 Task: Plan a trip to As Salimiyah, Kuwait from 1st December, 2023 to 5th December, 2023 for 3 adults, 1 child. Place can be entire place with 2 bedrooms having 3 beds and 2 bathrooms.
Action: Mouse moved to (479, 85)
Screenshot: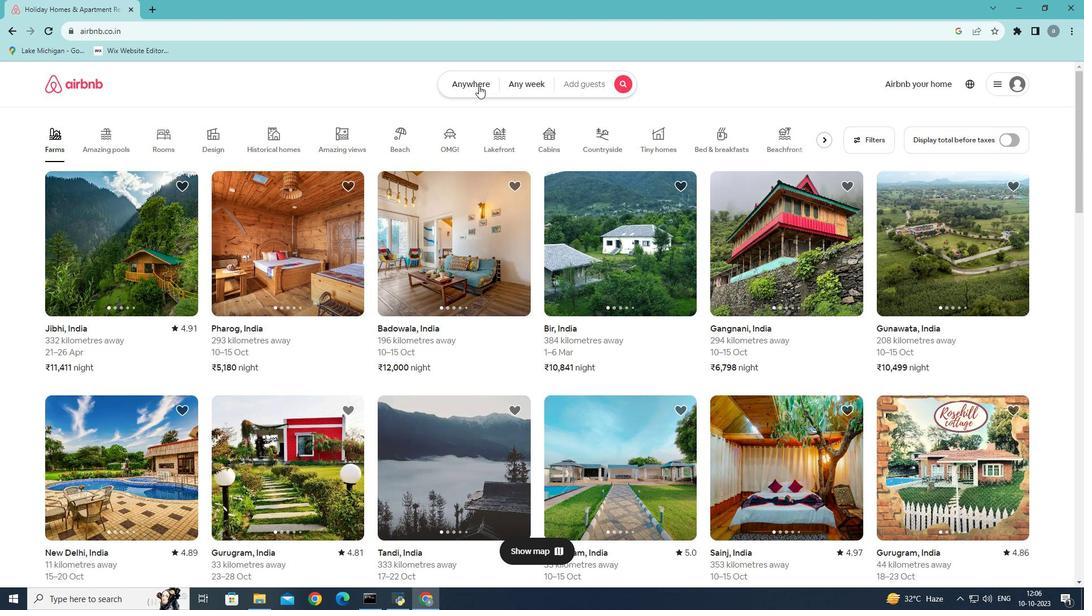 
Action: Mouse pressed left at (479, 85)
Screenshot: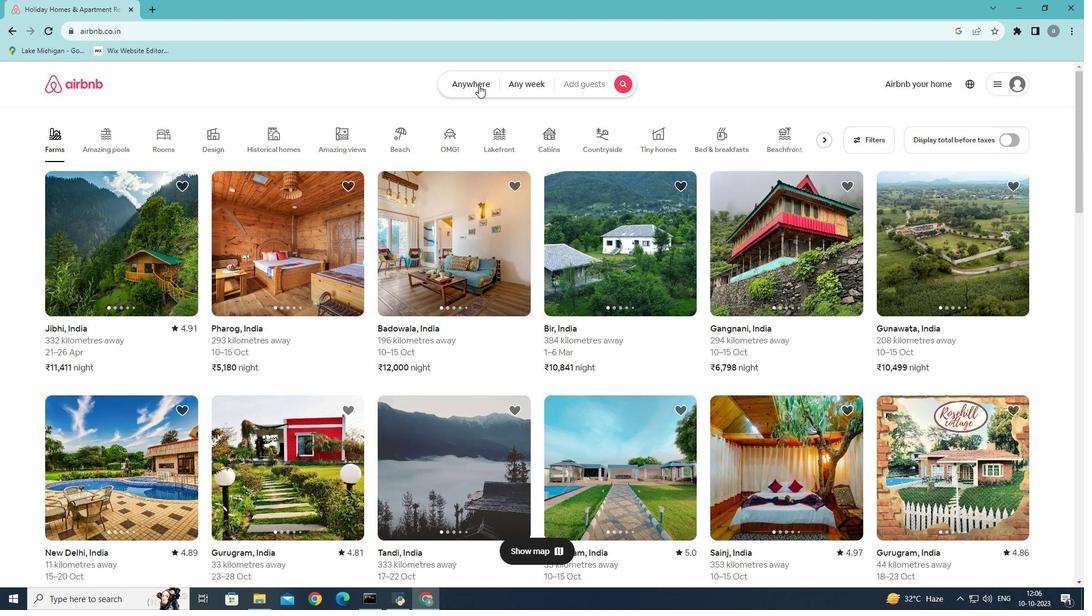 
Action: Mouse moved to (477, 85)
Screenshot: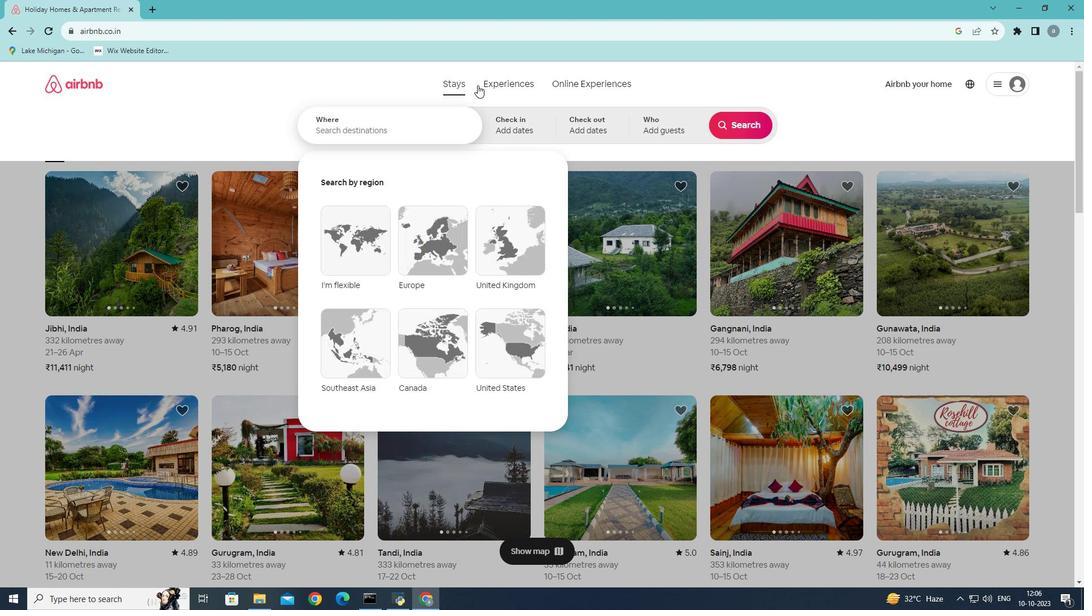 
Action: Key pressed <Key.shift>Salimi
Screenshot: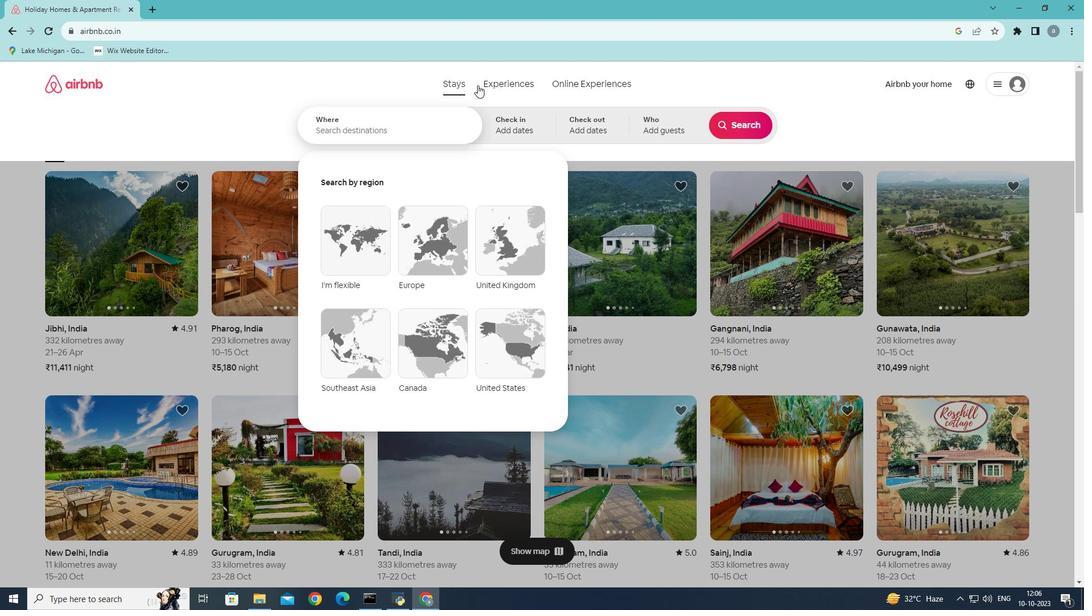 
Action: Mouse moved to (332, 118)
Screenshot: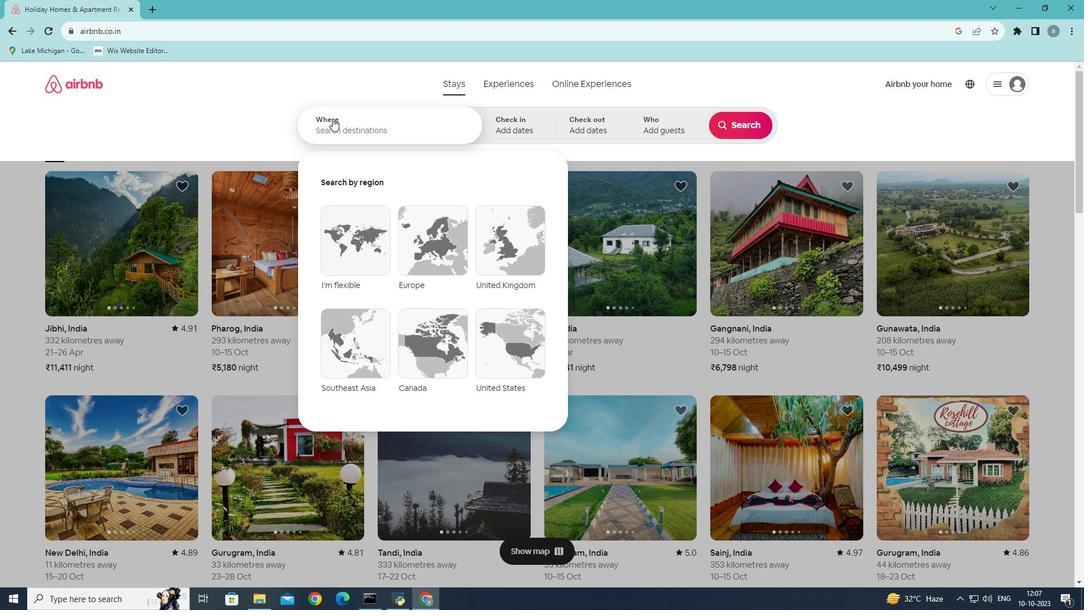 
Action: Mouse pressed left at (332, 118)
Screenshot: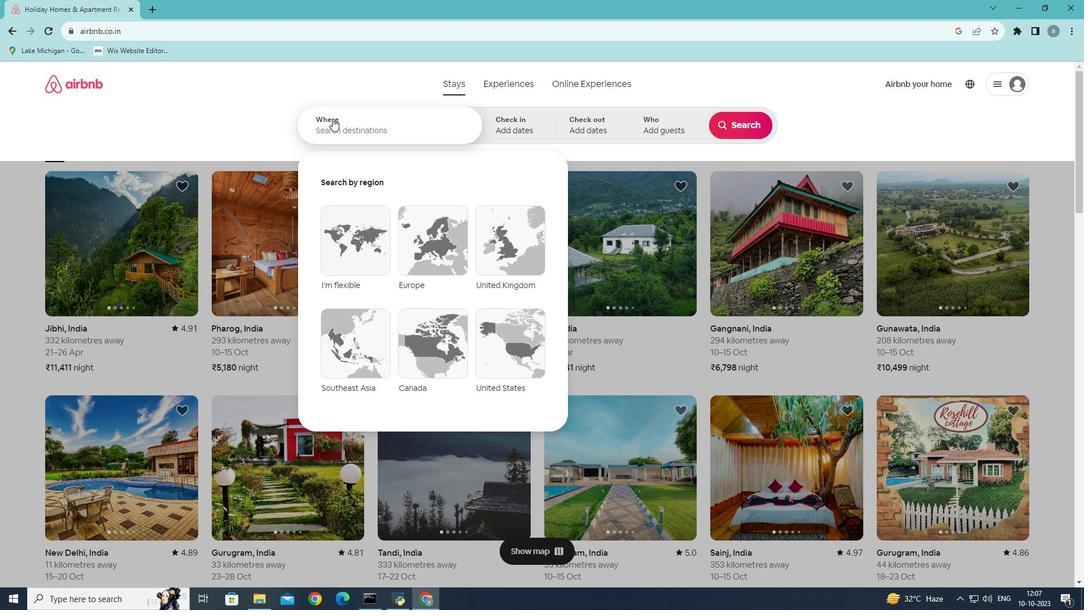 
Action: Mouse moved to (333, 123)
Screenshot: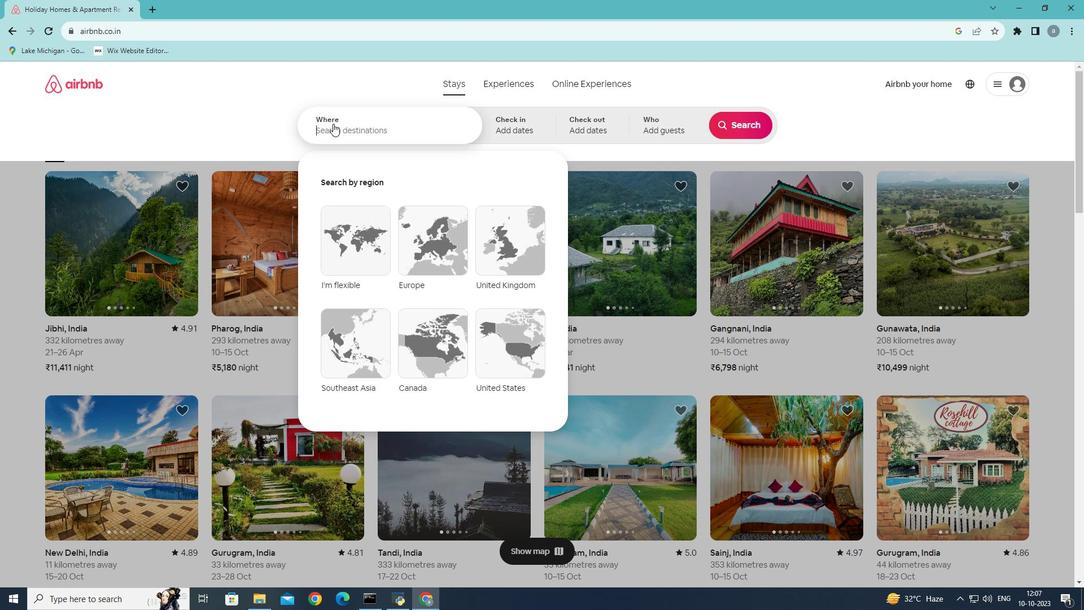 
Action: Key pressed <Key.shift>Salim<Key.space>mi
Screenshot: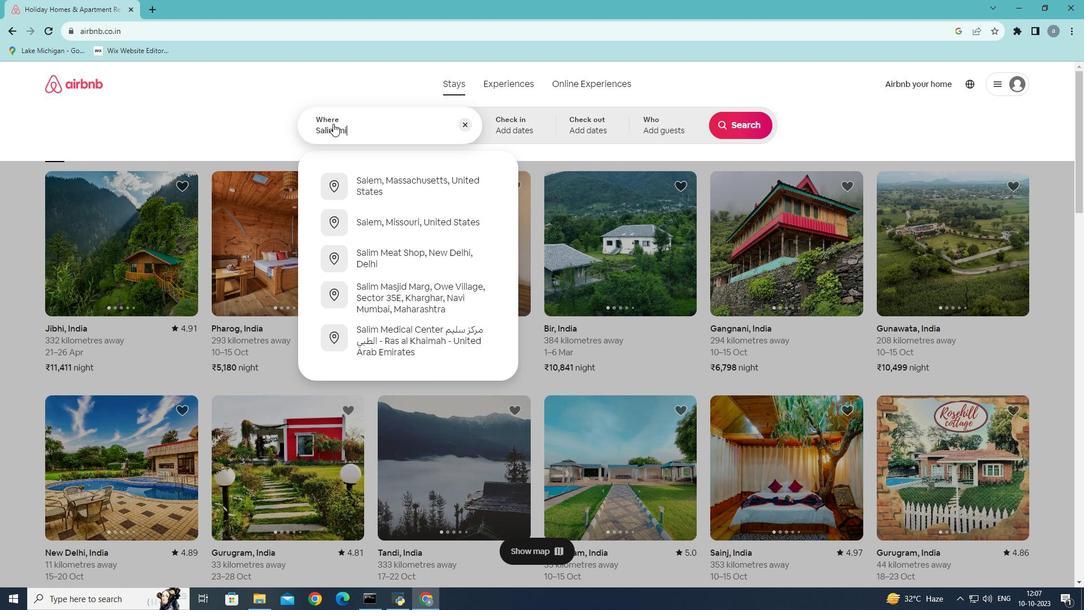 
Action: Mouse moved to (346, 128)
Screenshot: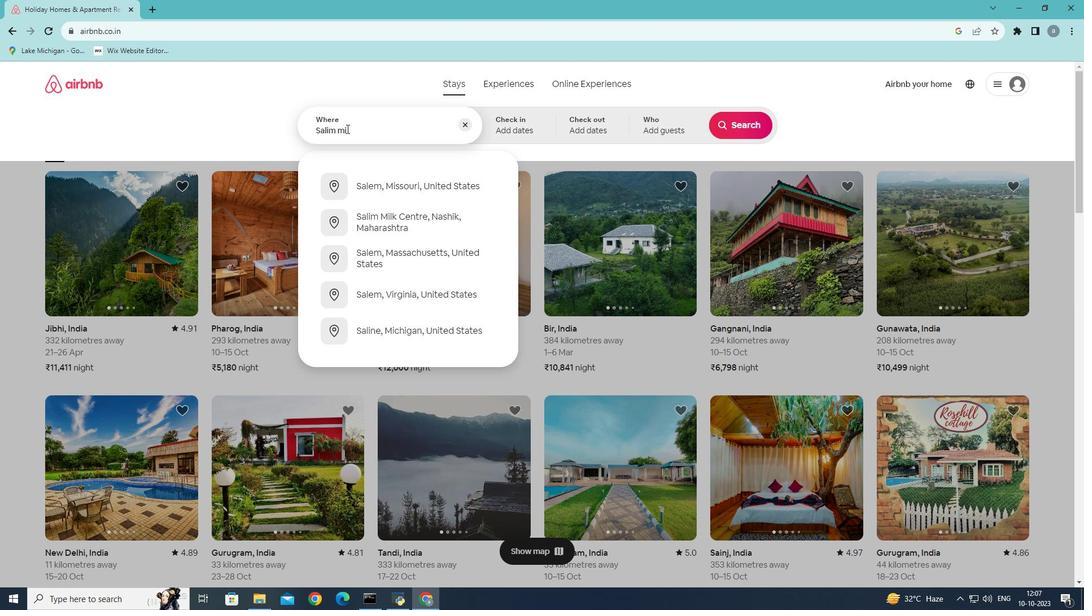 
Action: Key pressed <Key.backspace>
Screenshot: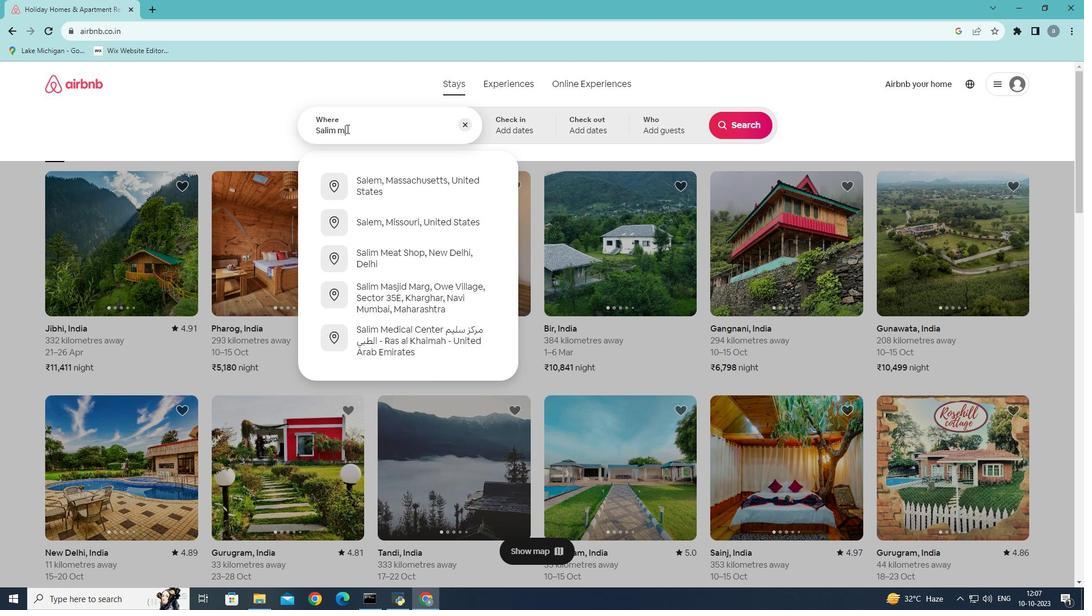 
Action: Mouse moved to (345, 129)
Screenshot: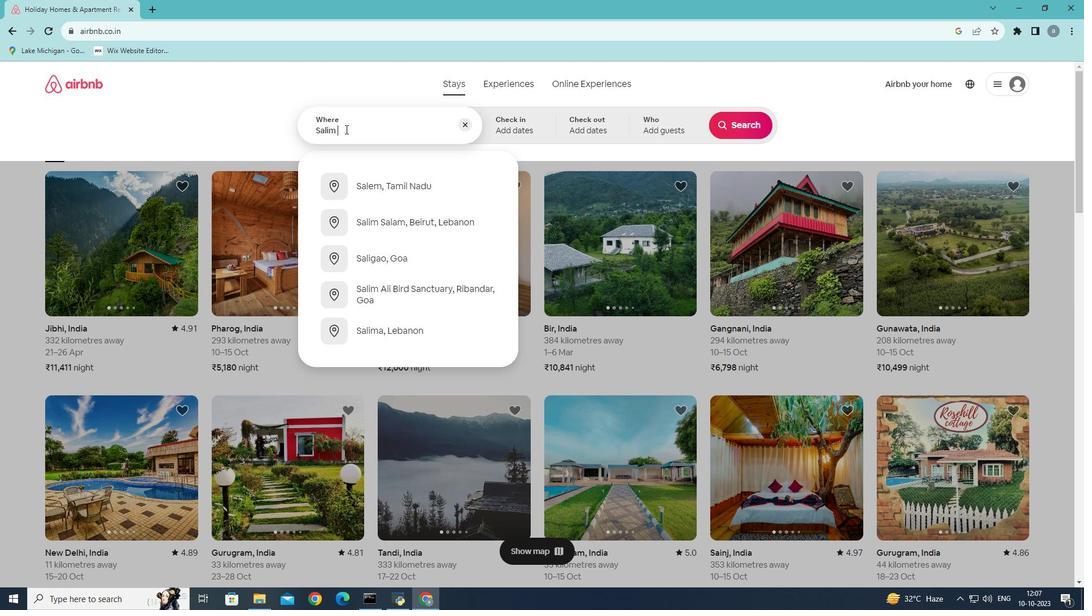 
Action: Key pressed <Key.backspace><Key.backspace>
Screenshot: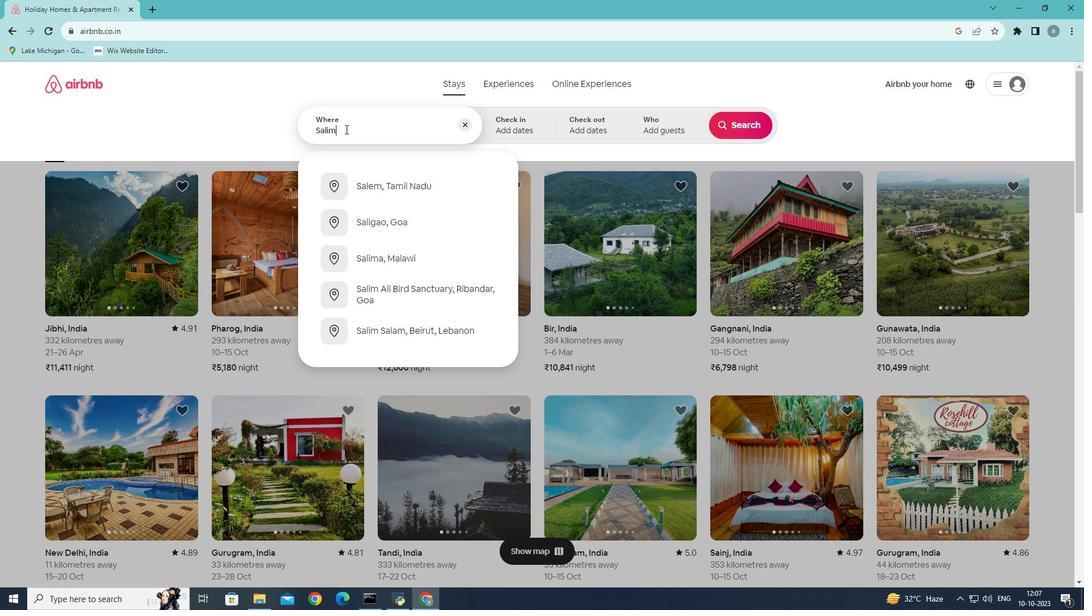 
Action: Mouse moved to (338, 131)
Screenshot: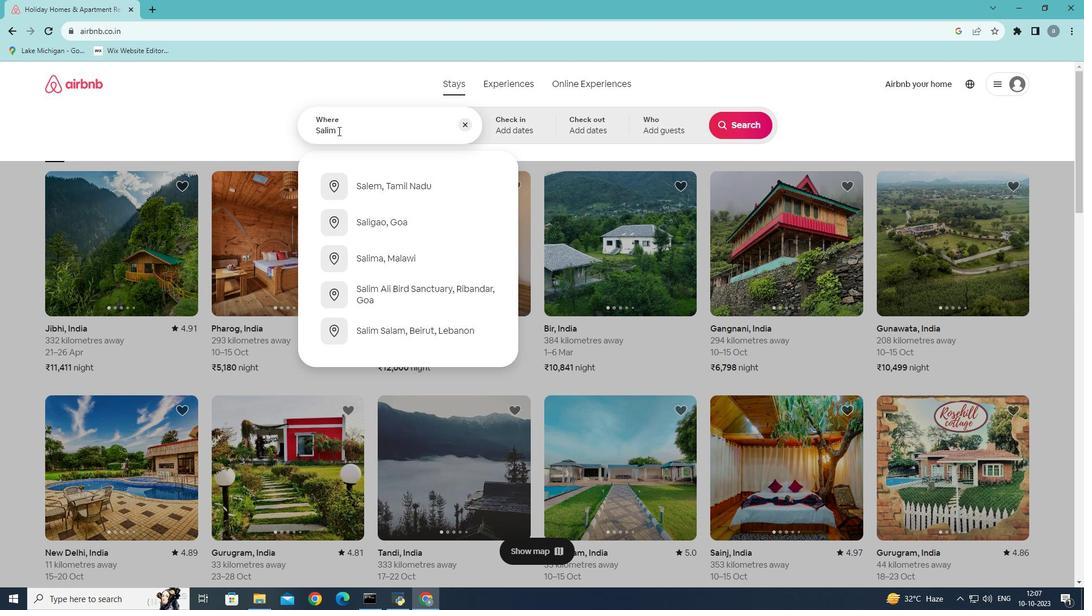 
Action: Key pressed i
Screenshot: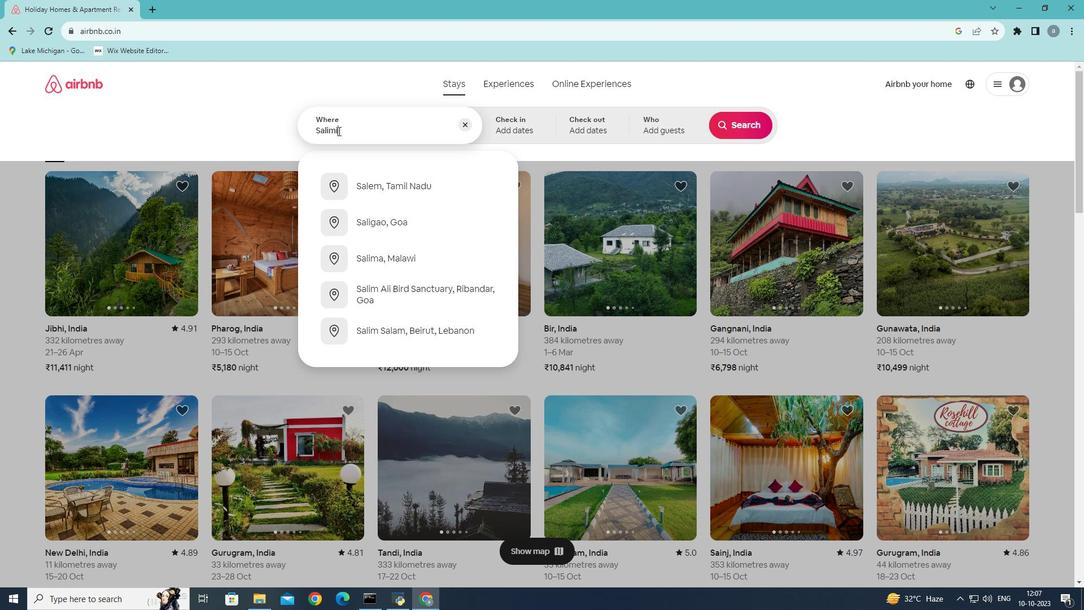 
Action: Mouse moved to (337, 127)
Screenshot: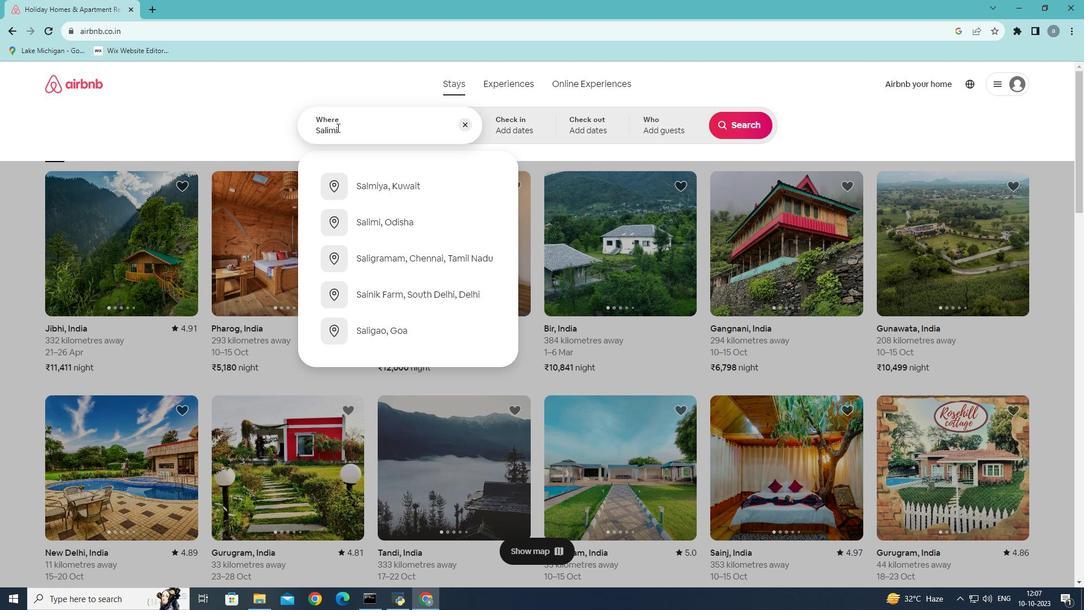 
Action: Key pressed y
Screenshot: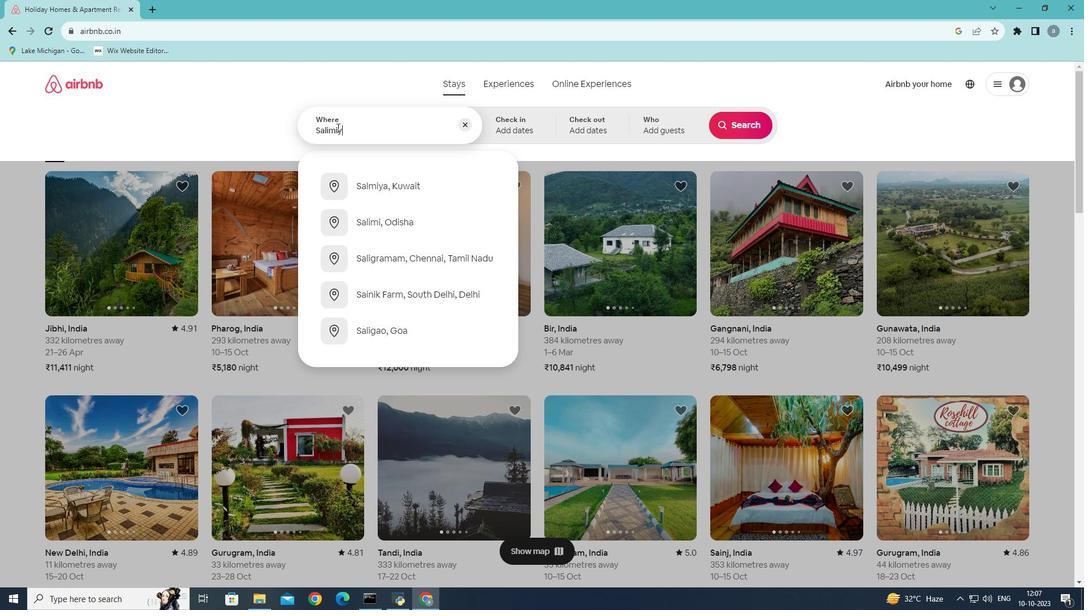 
Action: Mouse moved to (336, 119)
Screenshot: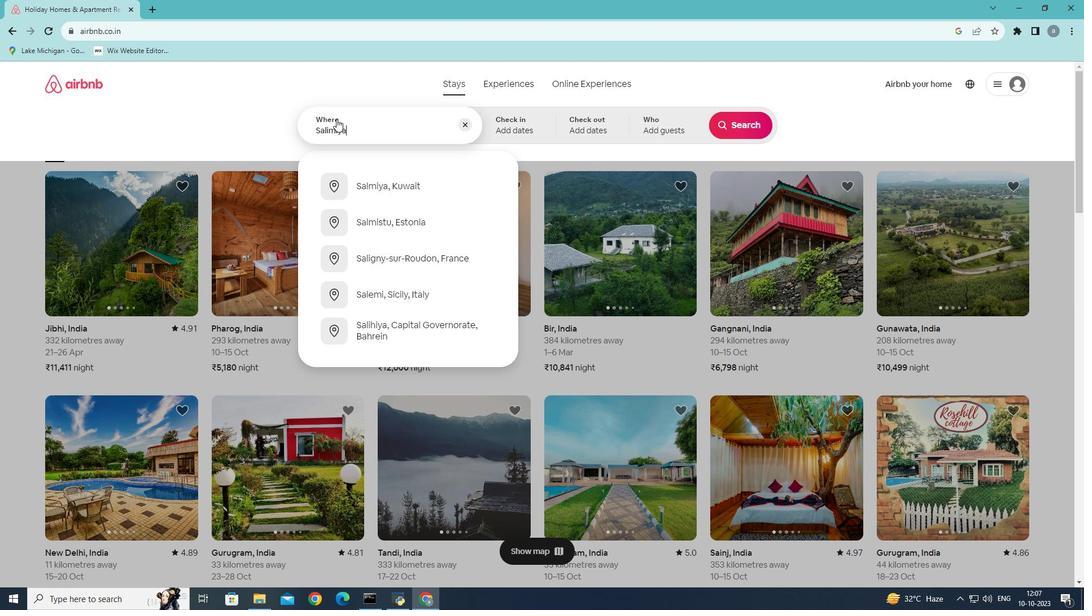 
Action: Key pressed ah
Screenshot: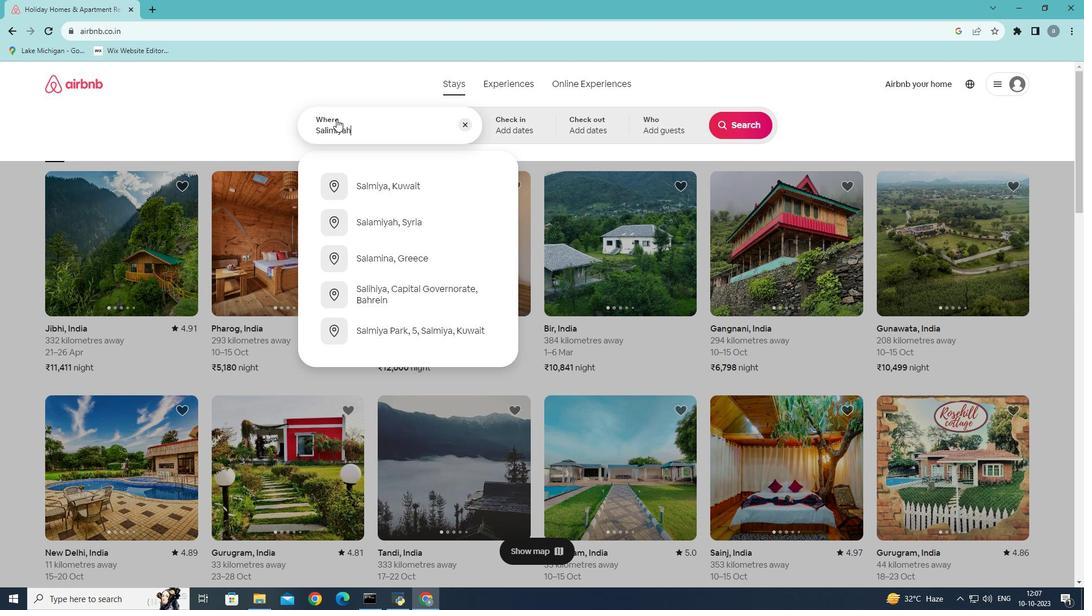 
Action: Mouse moved to (393, 188)
Screenshot: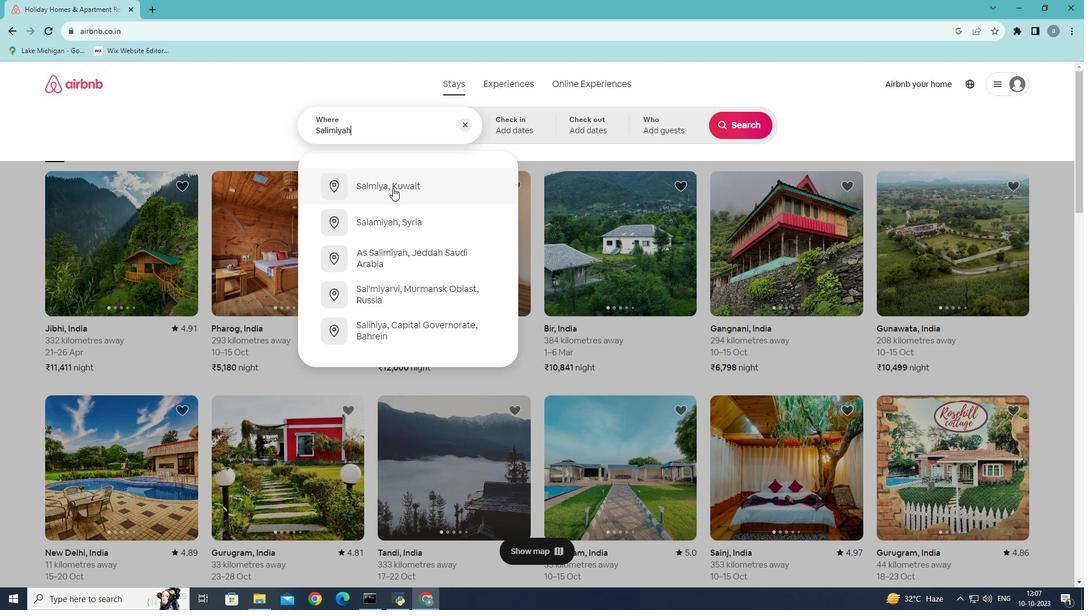 
Action: Mouse pressed left at (393, 188)
Screenshot: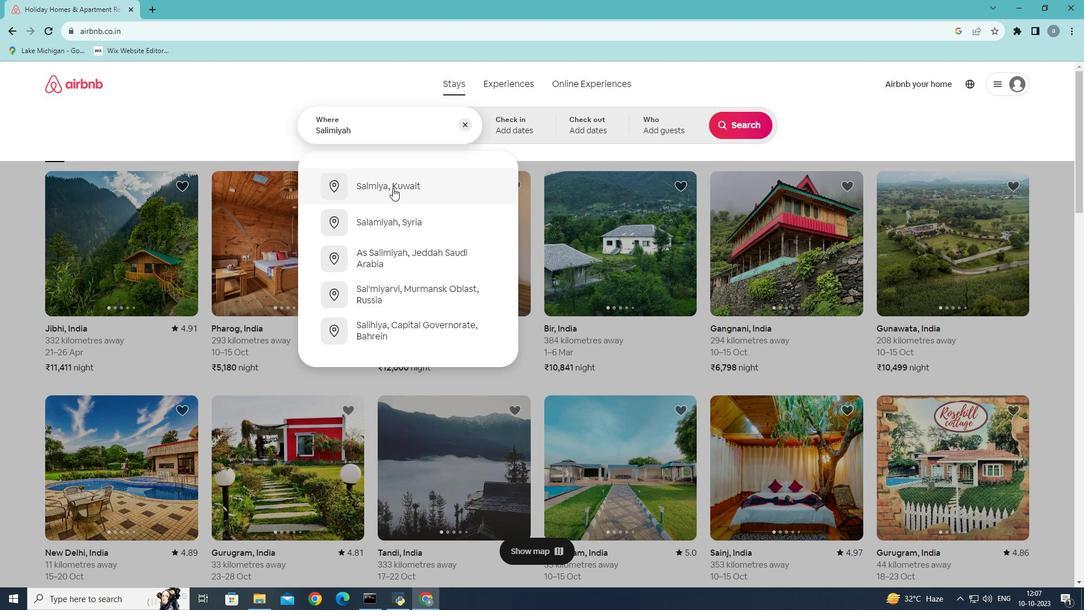 
Action: Mouse moved to (741, 216)
Screenshot: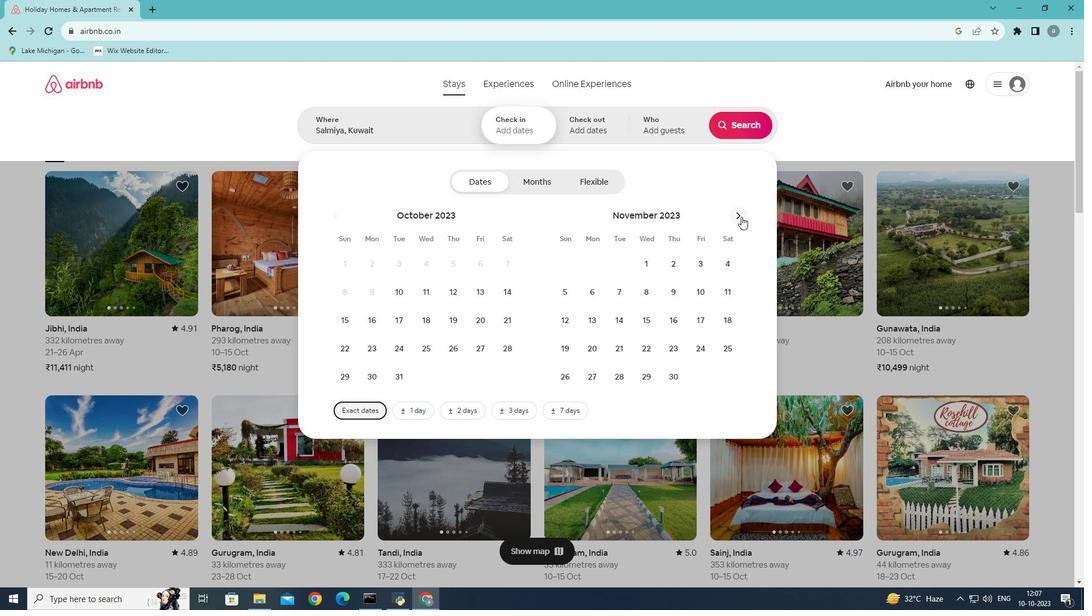 
Action: Mouse pressed left at (741, 216)
Screenshot: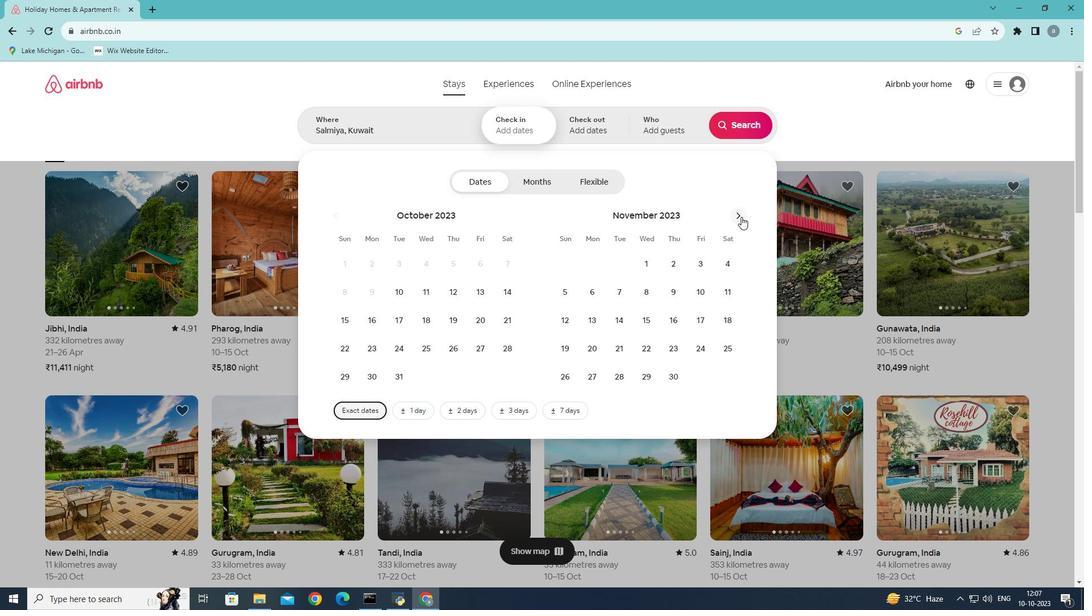 
Action: Mouse moved to (706, 262)
Screenshot: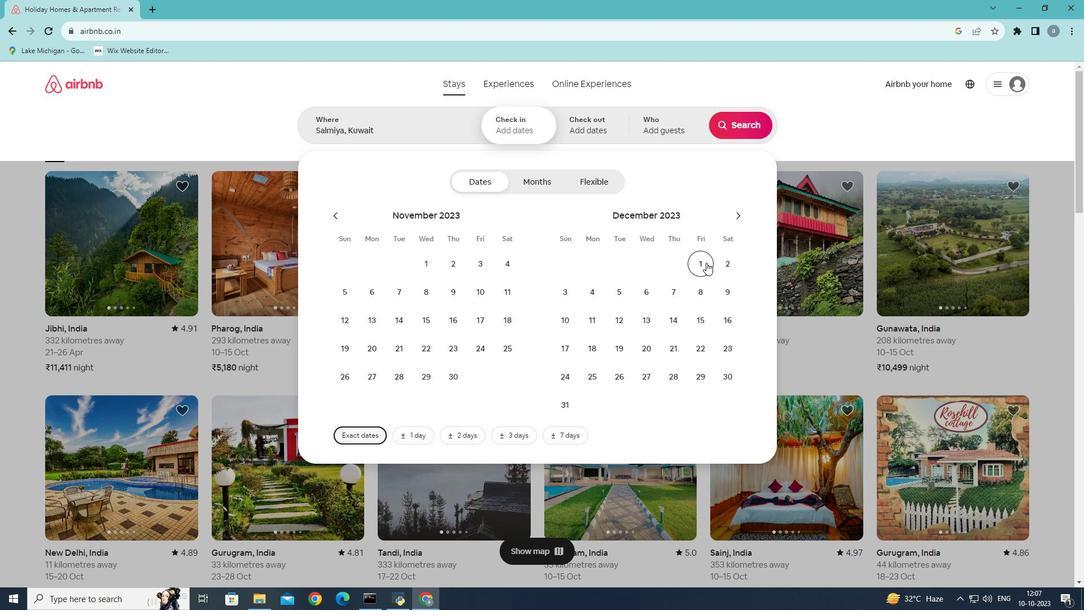 
Action: Mouse pressed left at (706, 262)
Screenshot: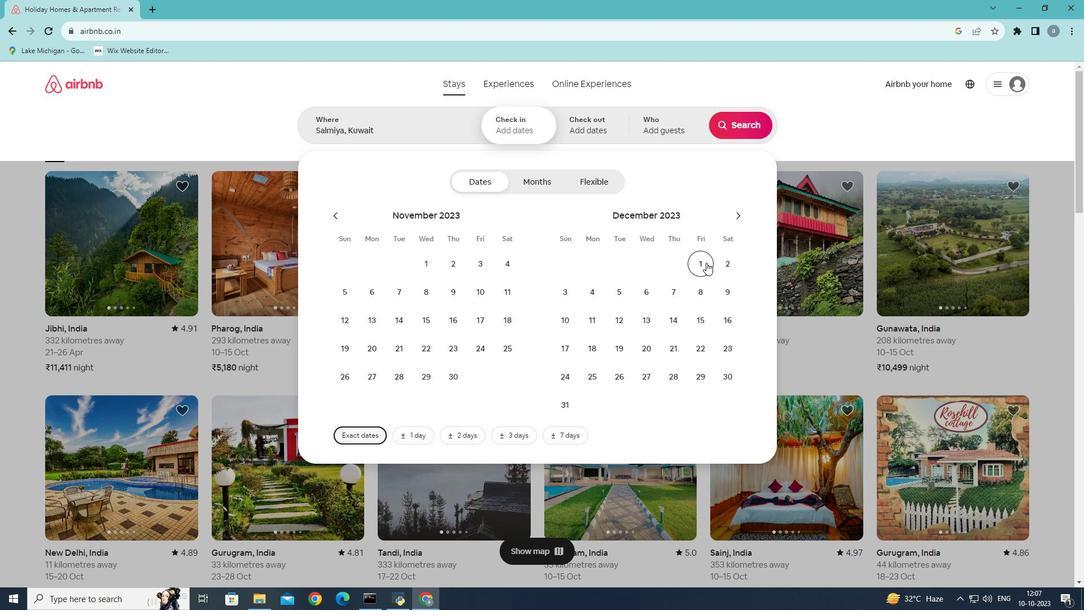 
Action: Mouse moved to (619, 294)
Screenshot: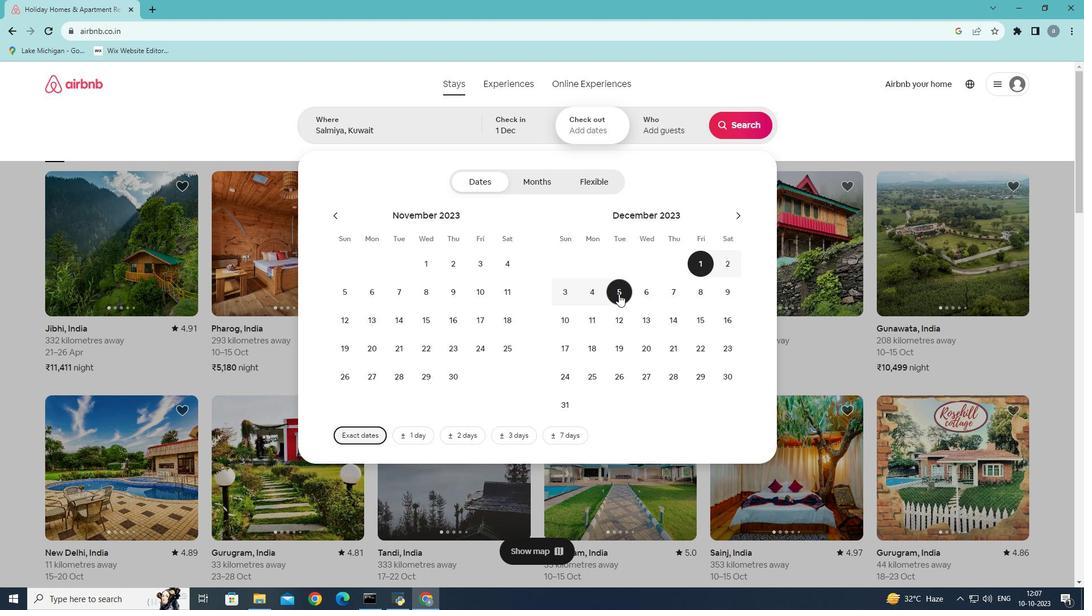 
Action: Mouse pressed left at (619, 294)
Screenshot: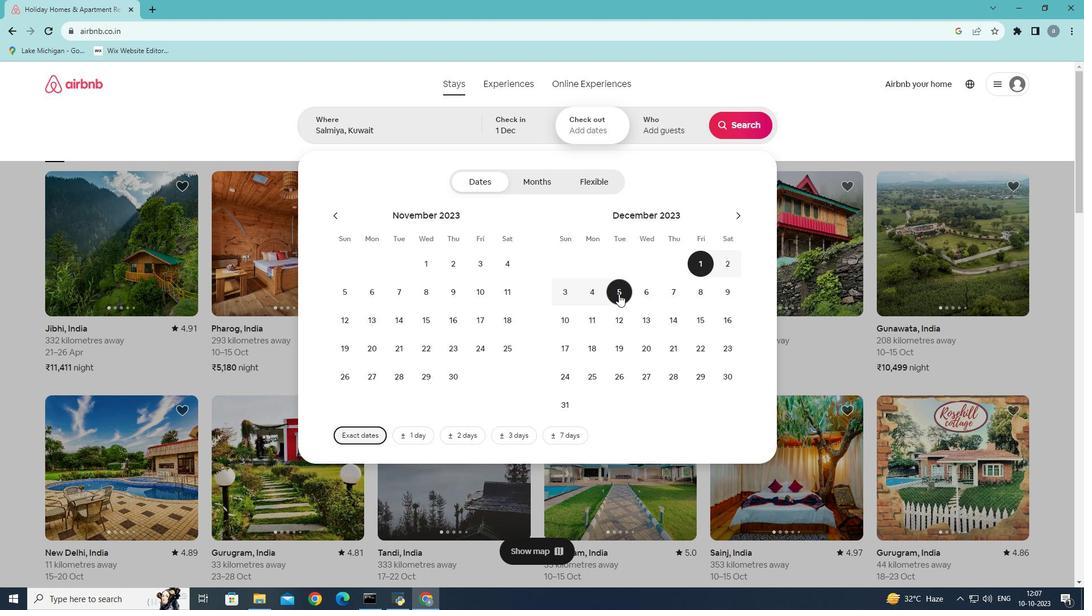 
Action: Mouse moved to (680, 129)
Screenshot: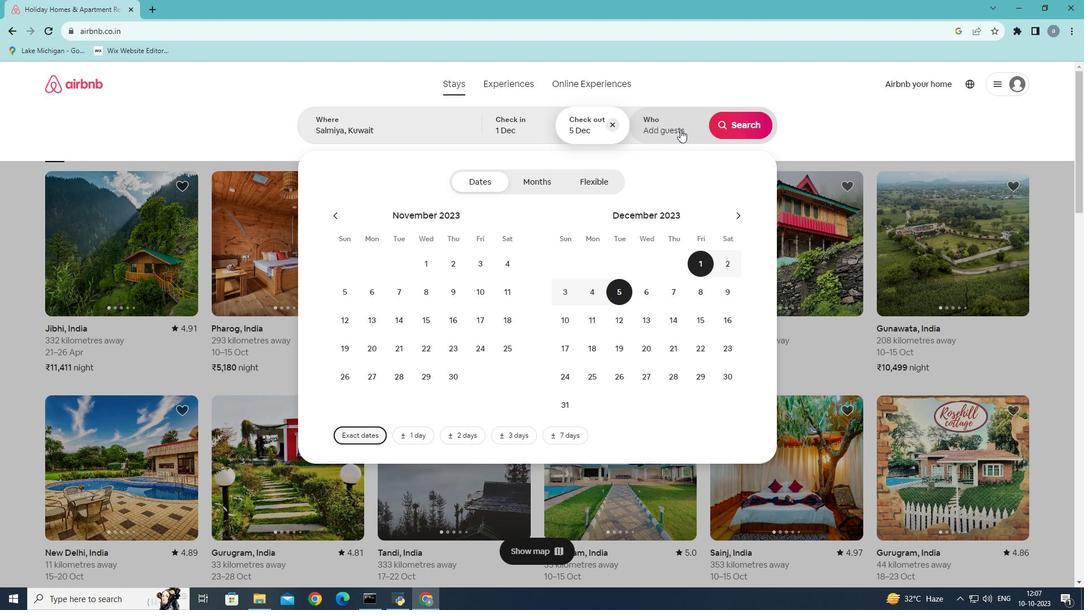 
Action: Mouse pressed left at (680, 129)
Screenshot: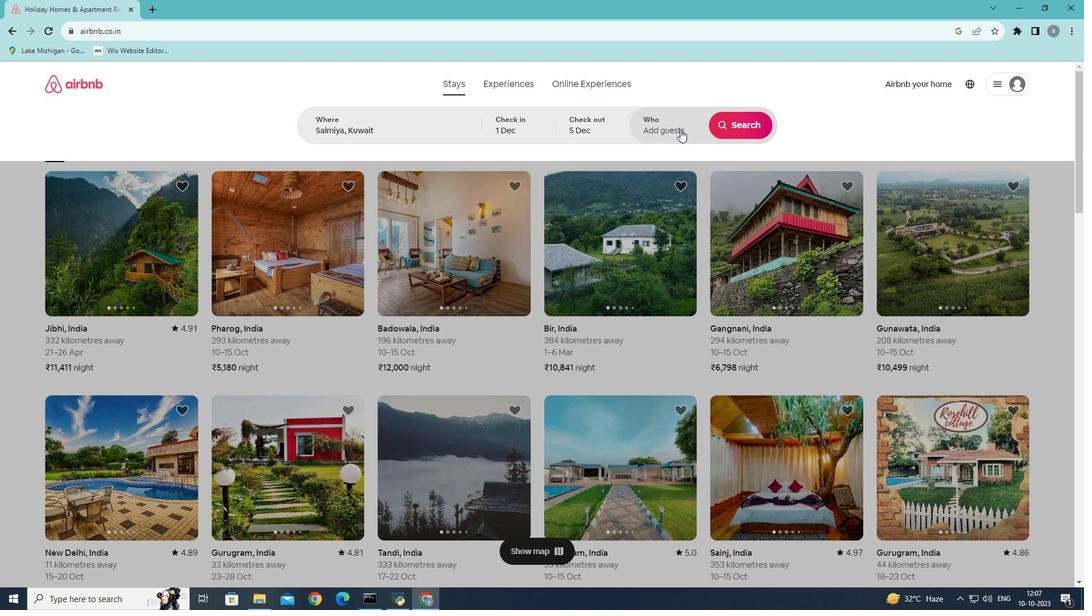 
Action: Mouse moved to (744, 184)
Screenshot: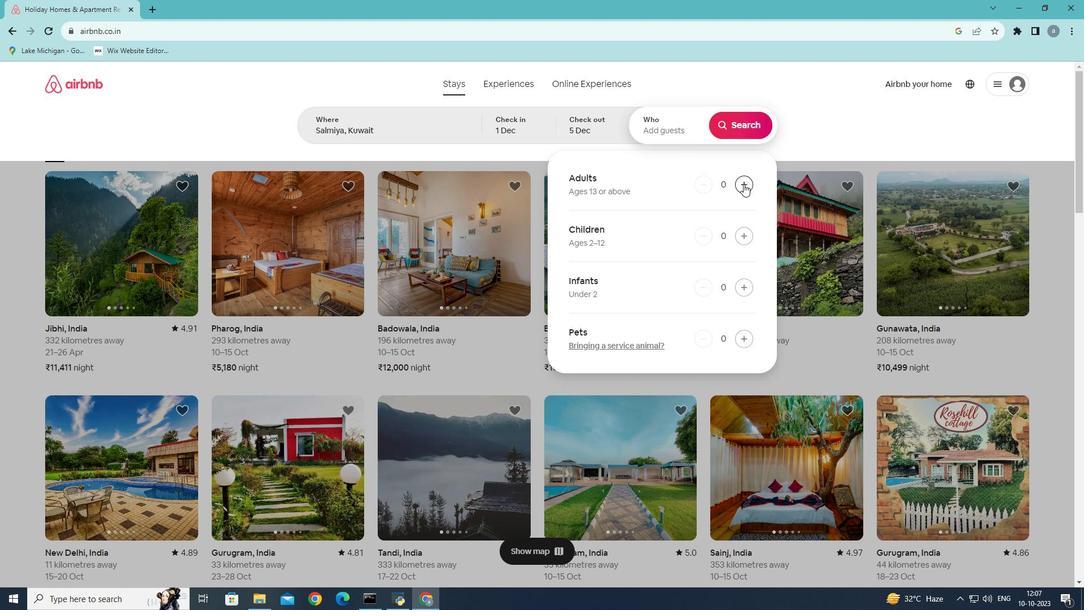 
Action: Mouse pressed left at (744, 184)
Screenshot: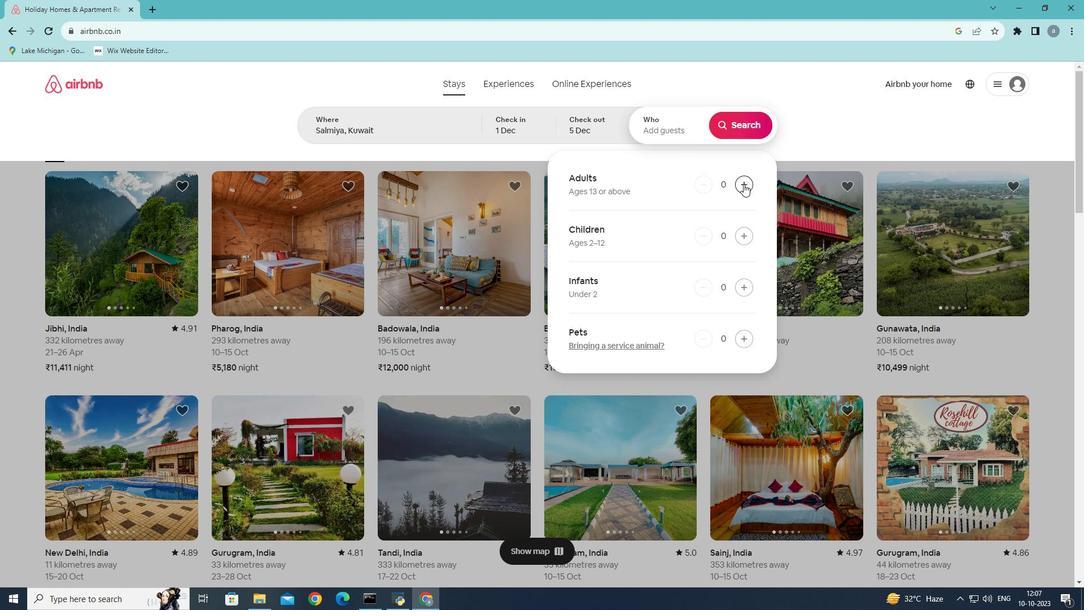 
Action: Mouse pressed left at (744, 184)
Screenshot: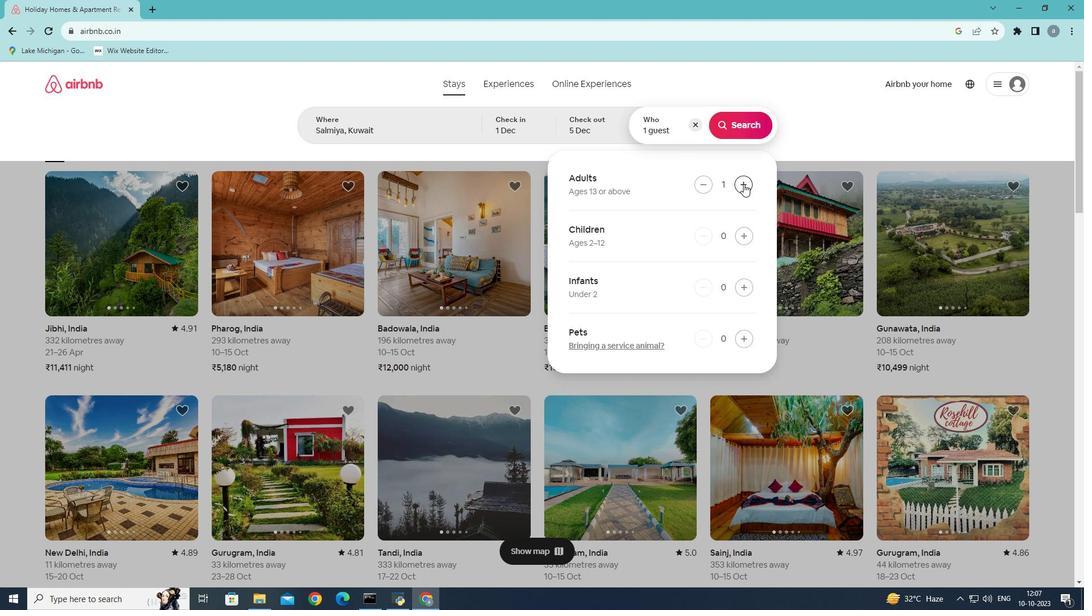 
Action: Mouse pressed left at (744, 184)
Screenshot: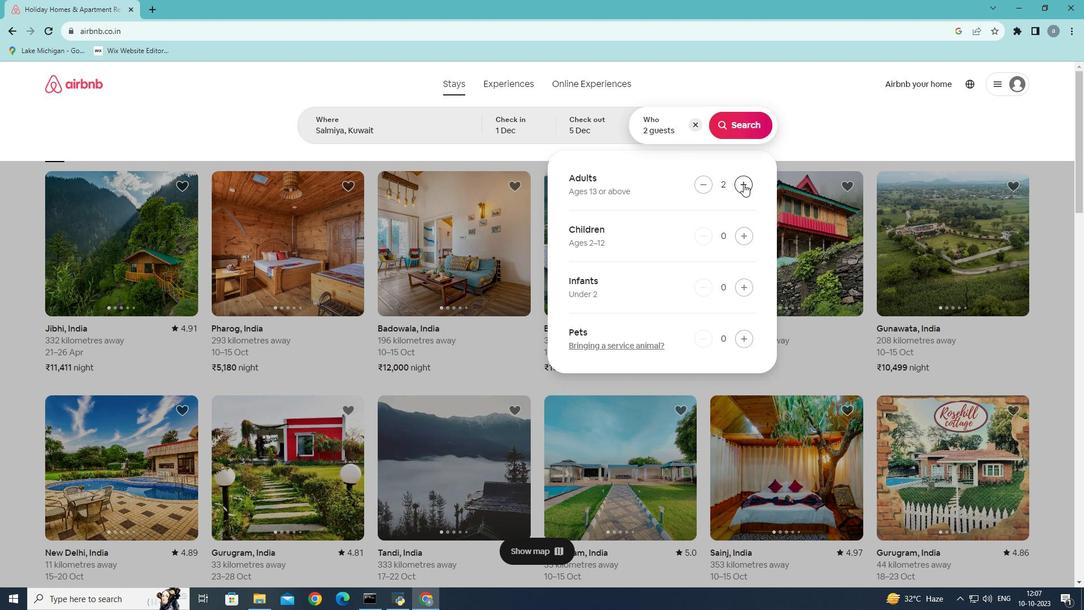 
Action: Mouse moved to (743, 235)
Screenshot: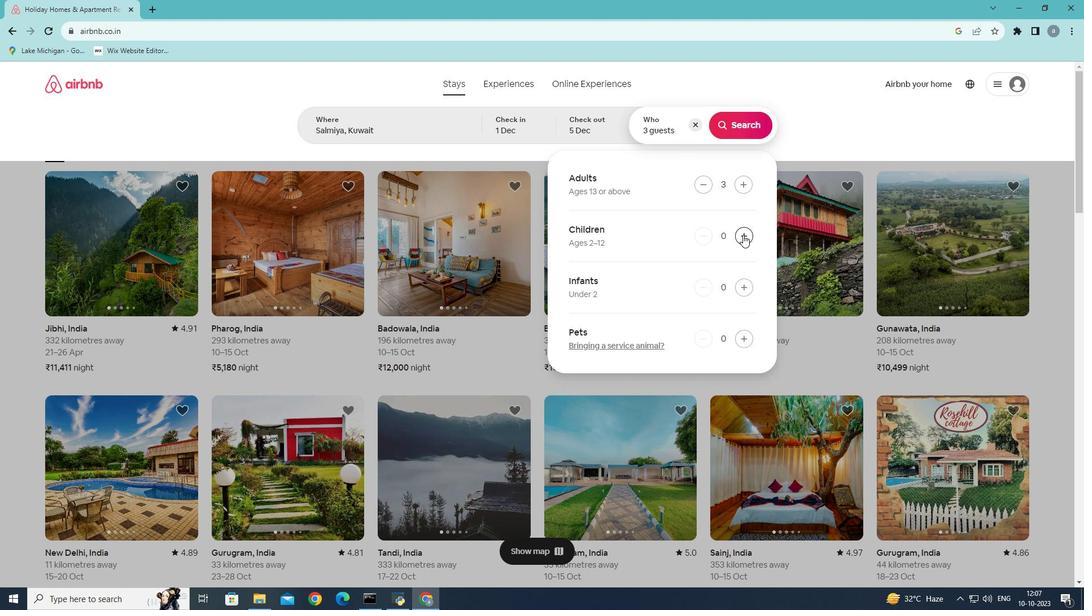 
Action: Mouse pressed left at (743, 235)
Screenshot: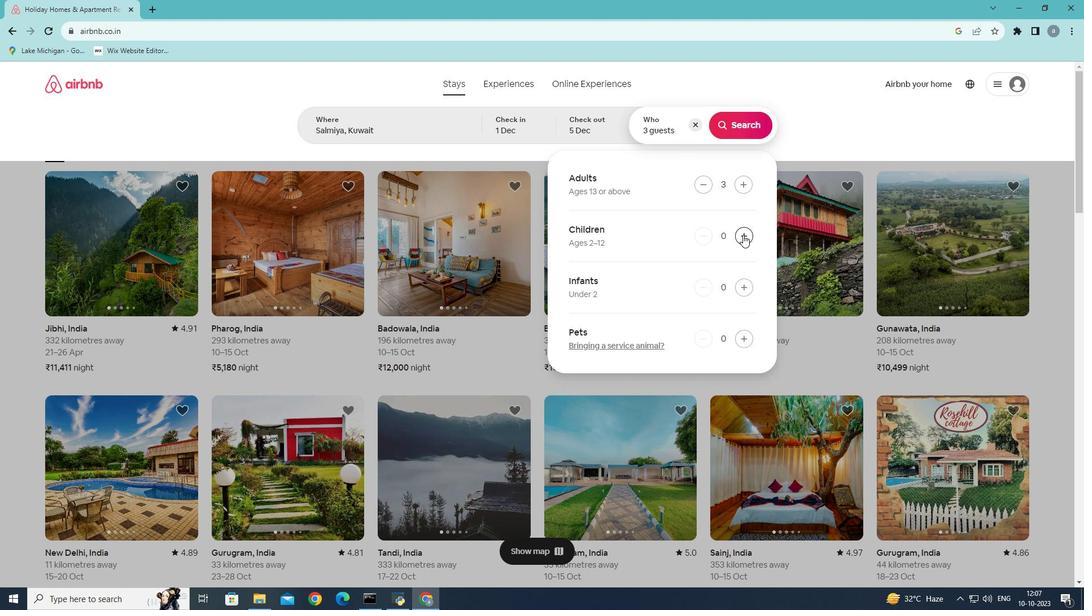 
Action: Mouse moved to (755, 119)
Screenshot: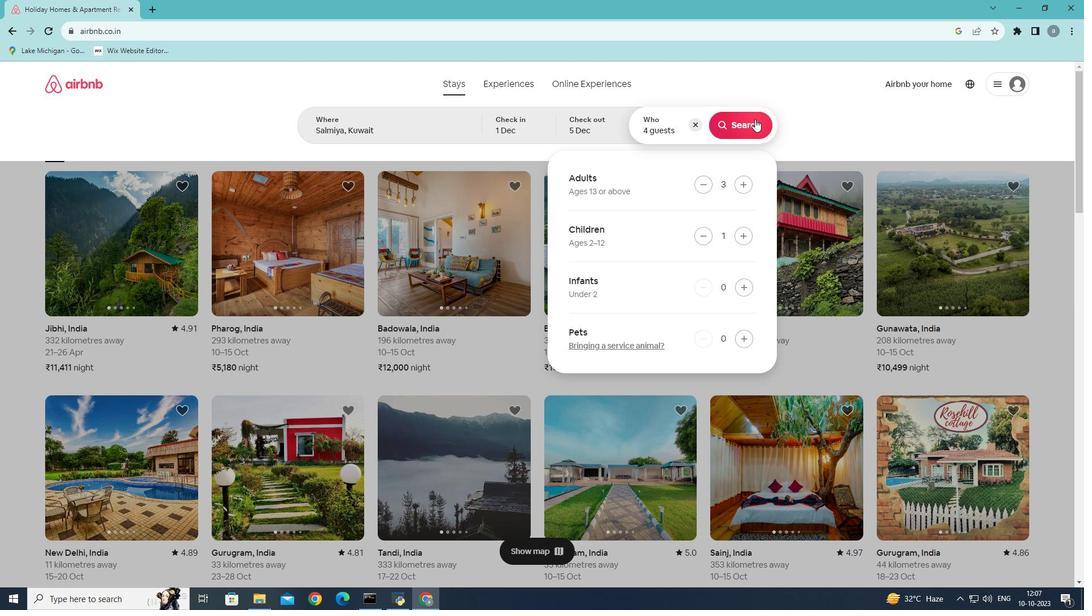 
Action: Mouse pressed left at (755, 119)
Screenshot: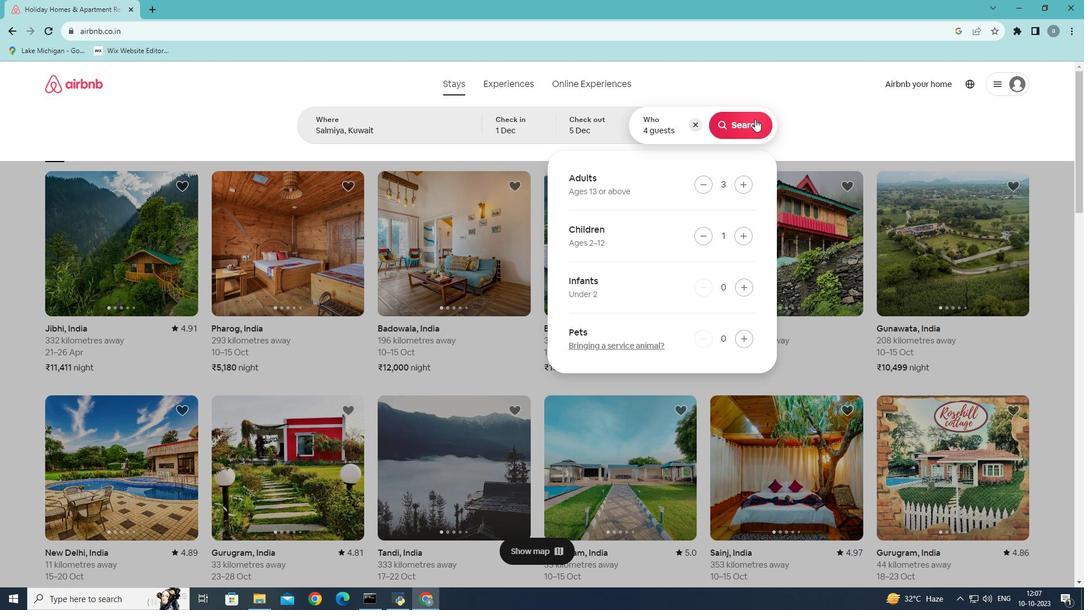 
Action: Mouse moved to (902, 124)
Screenshot: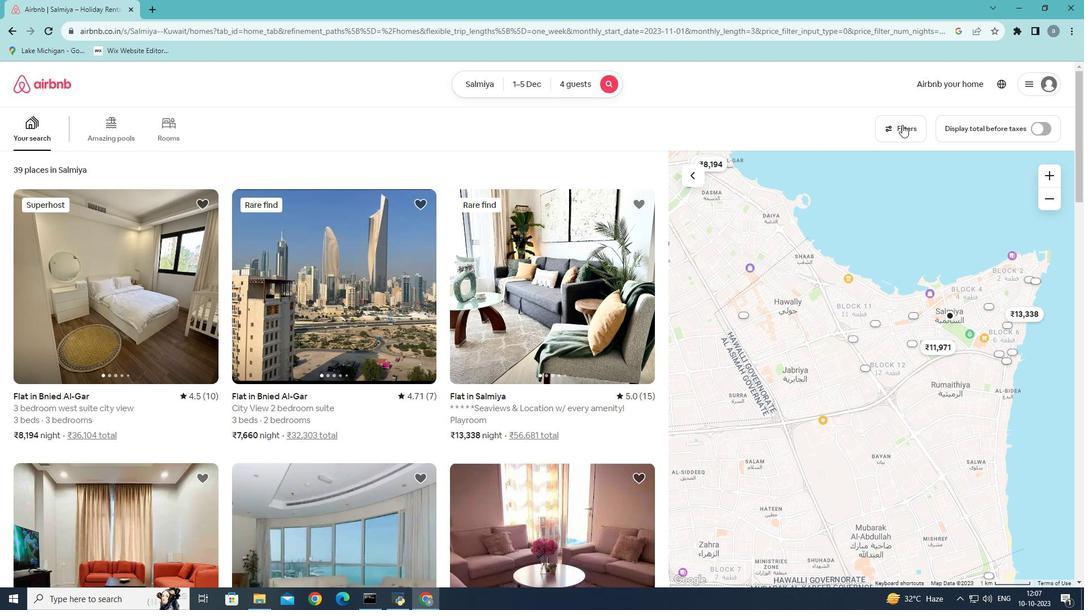 
Action: Mouse pressed left at (902, 124)
Screenshot: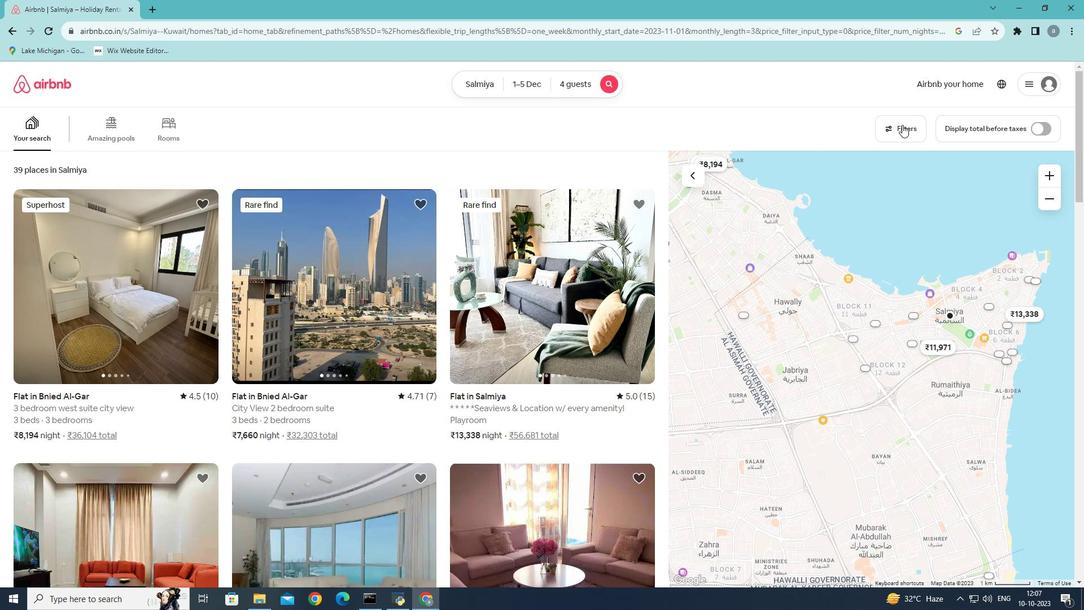 
Action: Mouse moved to (649, 191)
Screenshot: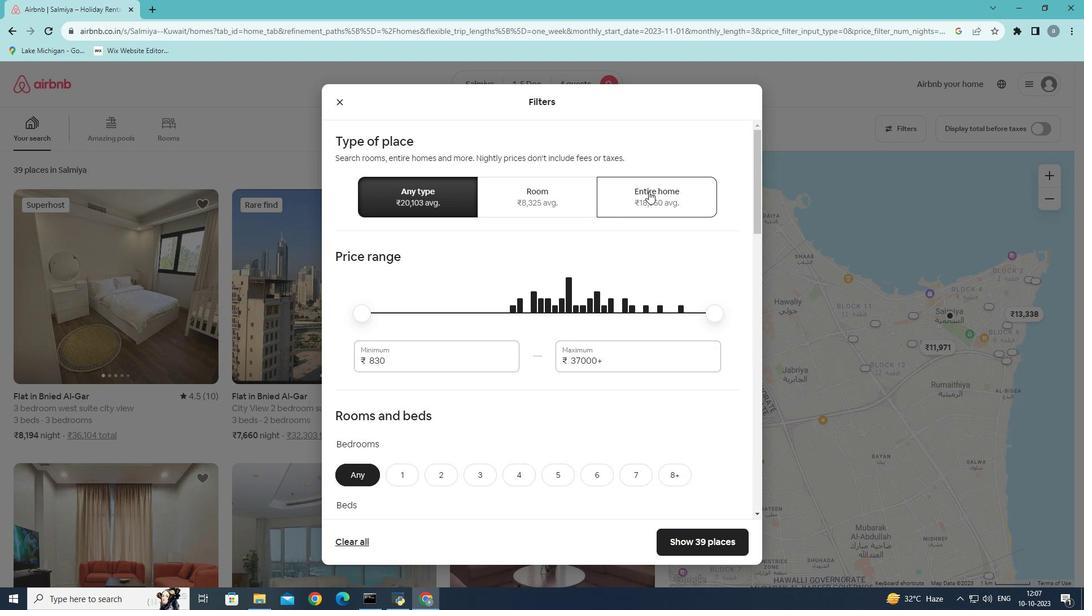 
Action: Mouse pressed left at (649, 191)
Screenshot: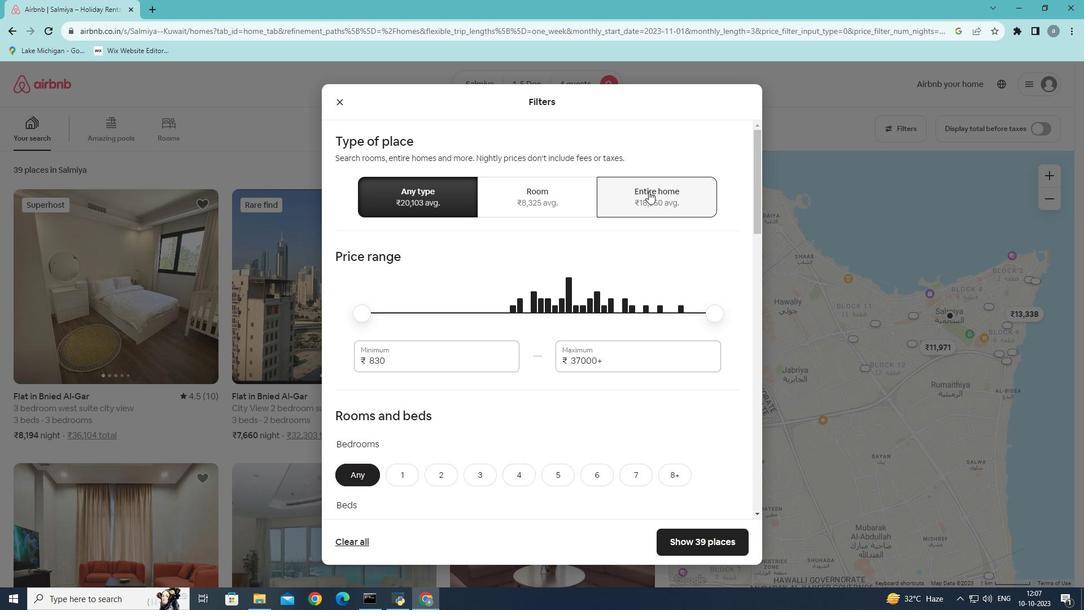 
Action: Mouse moved to (560, 279)
Screenshot: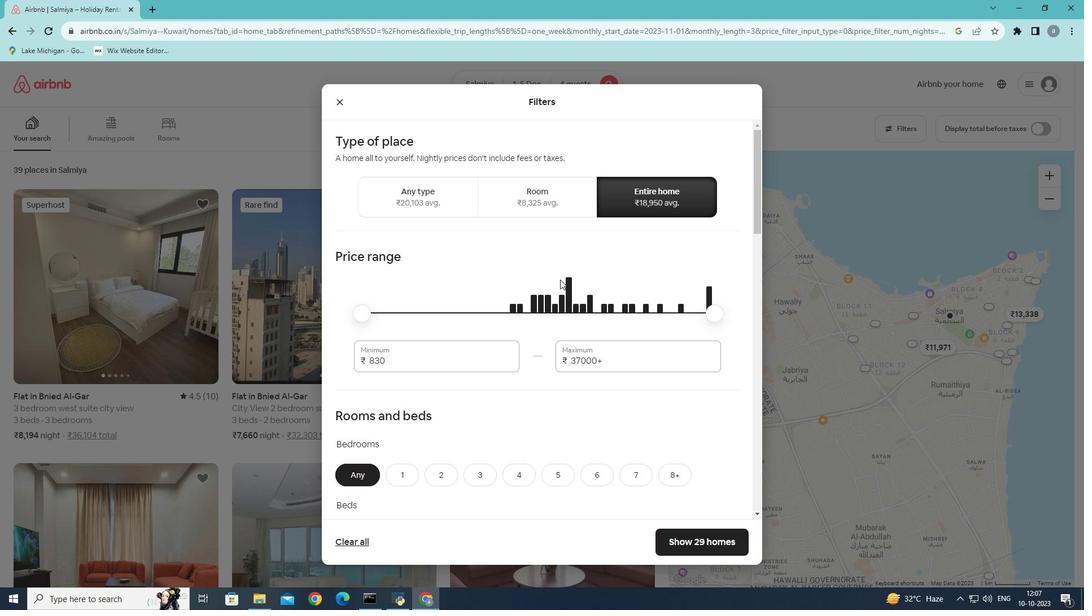 
Action: Mouse scrolled (560, 279) with delta (0, 0)
Screenshot: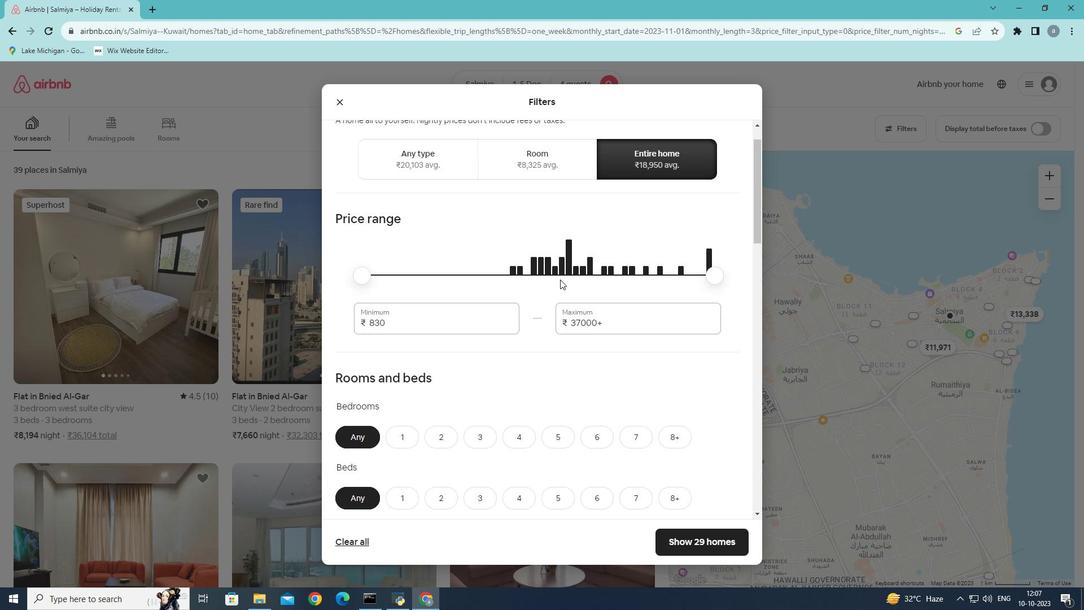 
Action: Mouse scrolled (560, 279) with delta (0, 0)
Screenshot: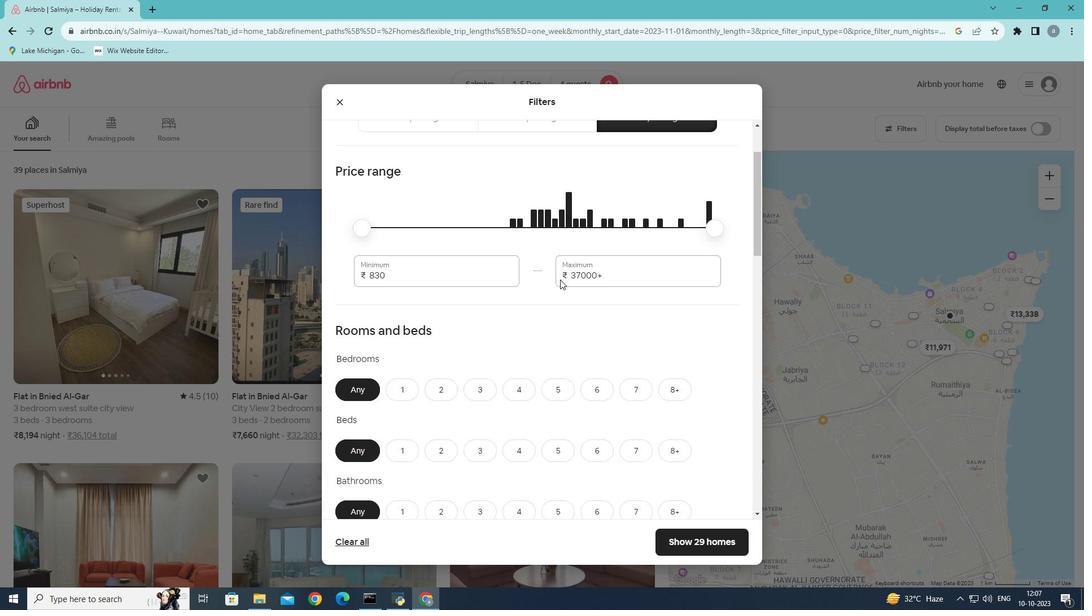 
Action: Mouse scrolled (560, 279) with delta (0, 0)
Screenshot: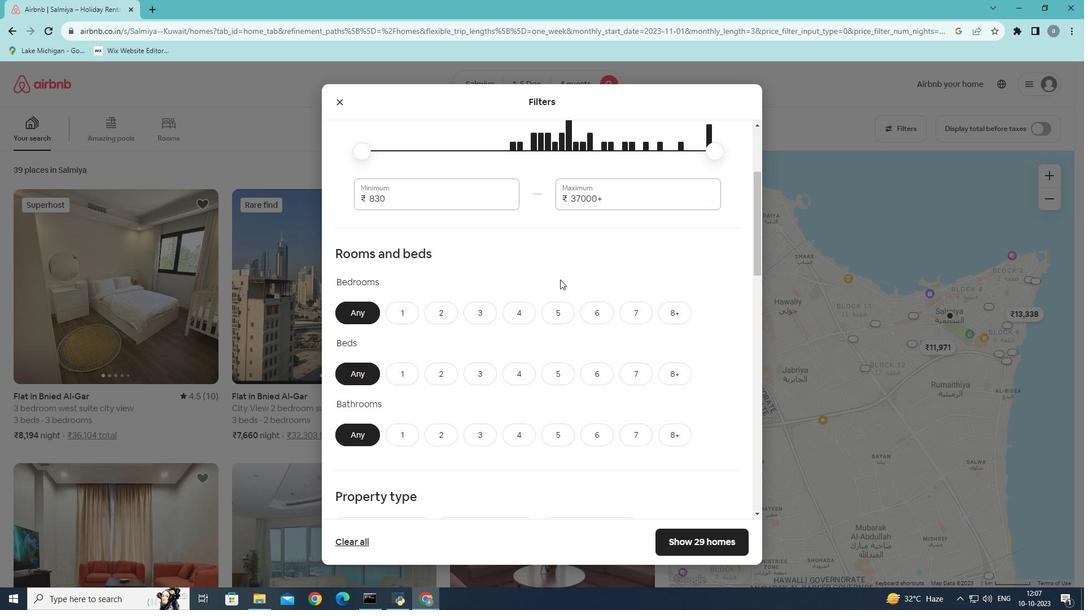 
Action: Mouse scrolled (560, 279) with delta (0, 0)
Screenshot: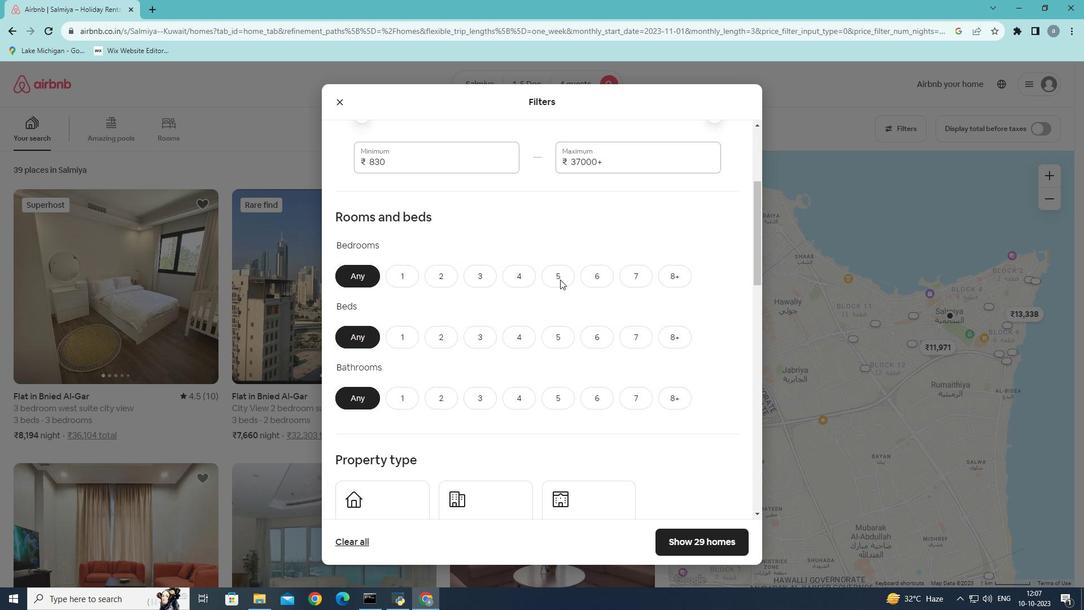 
Action: Mouse scrolled (560, 279) with delta (0, 0)
Screenshot: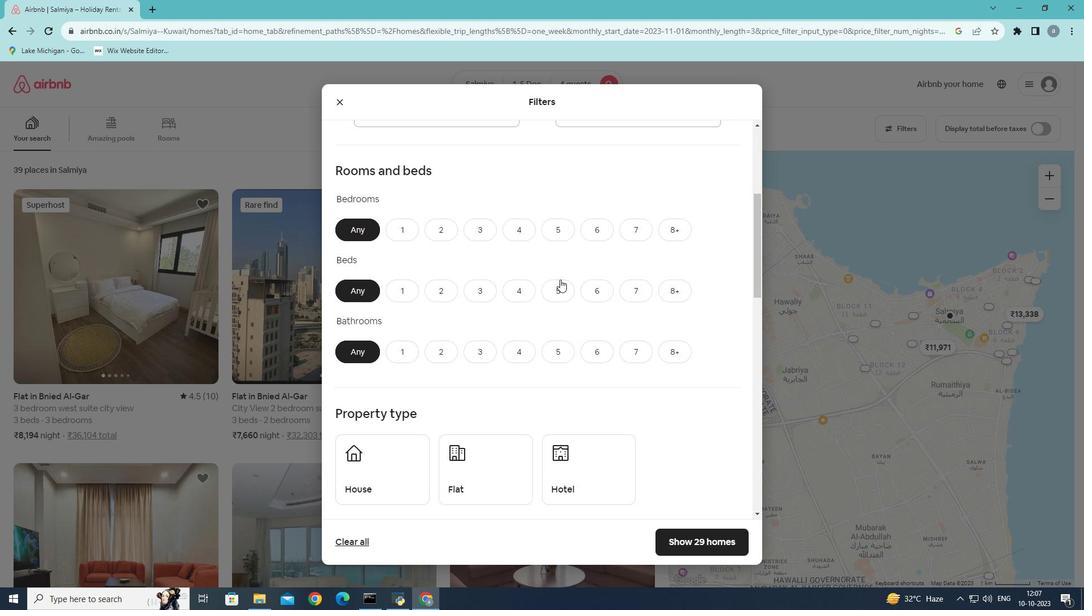 
Action: Mouse moved to (436, 193)
Screenshot: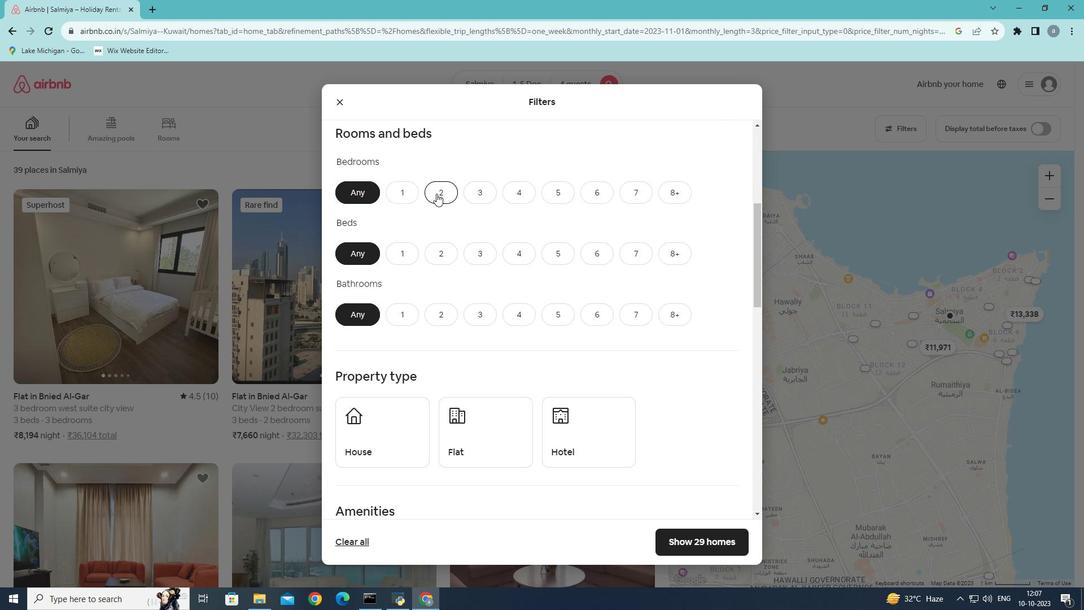 
Action: Mouse pressed left at (436, 193)
Screenshot: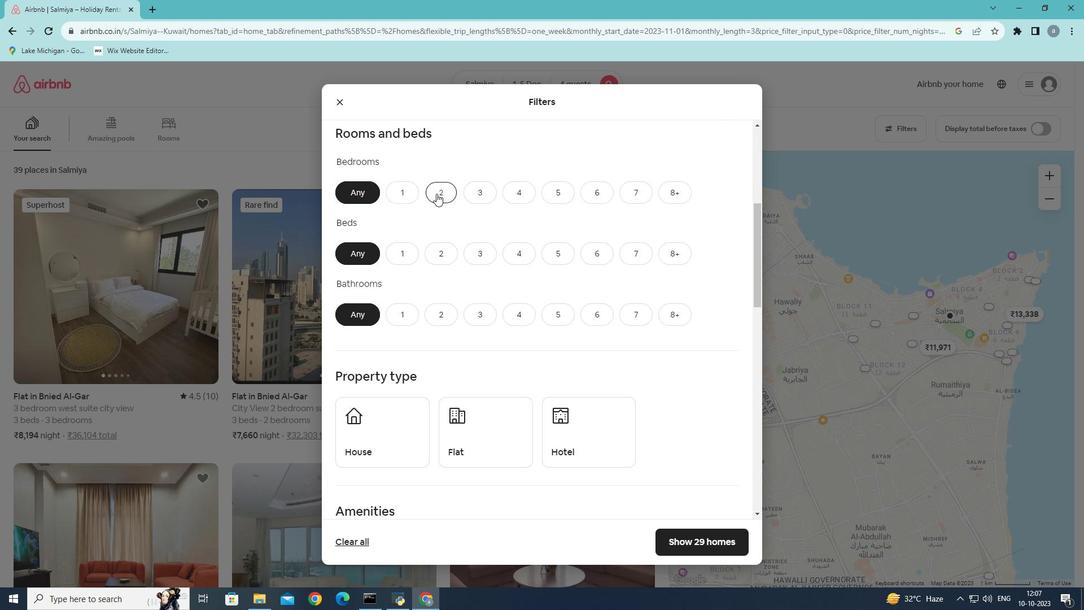 
Action: Mouse moved to (485, 258)
Screenshot: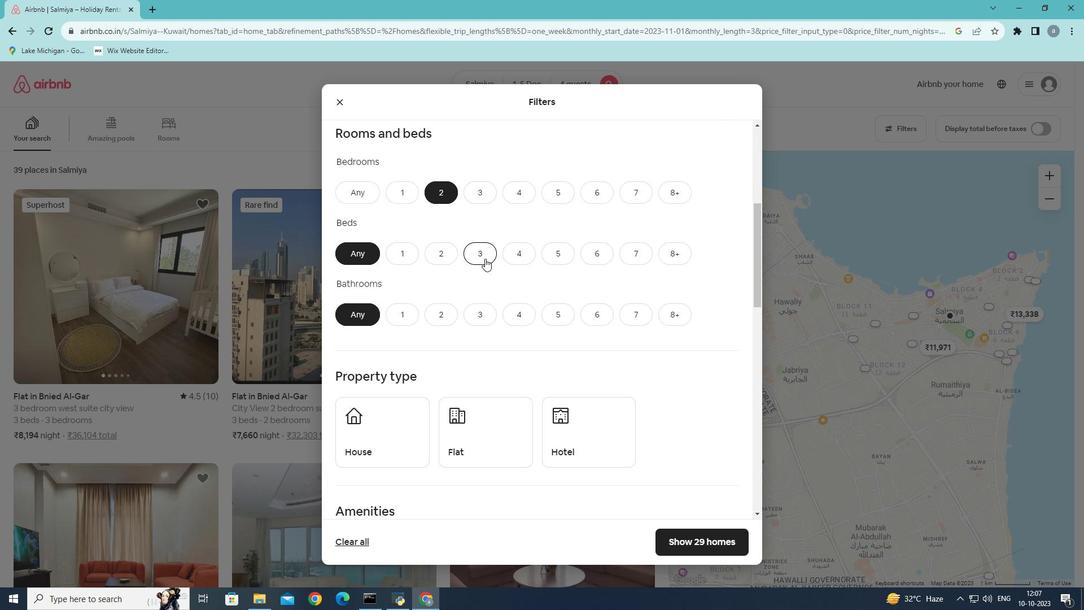 
Action: Mouse pressed left at (485, 258)
Screenshot: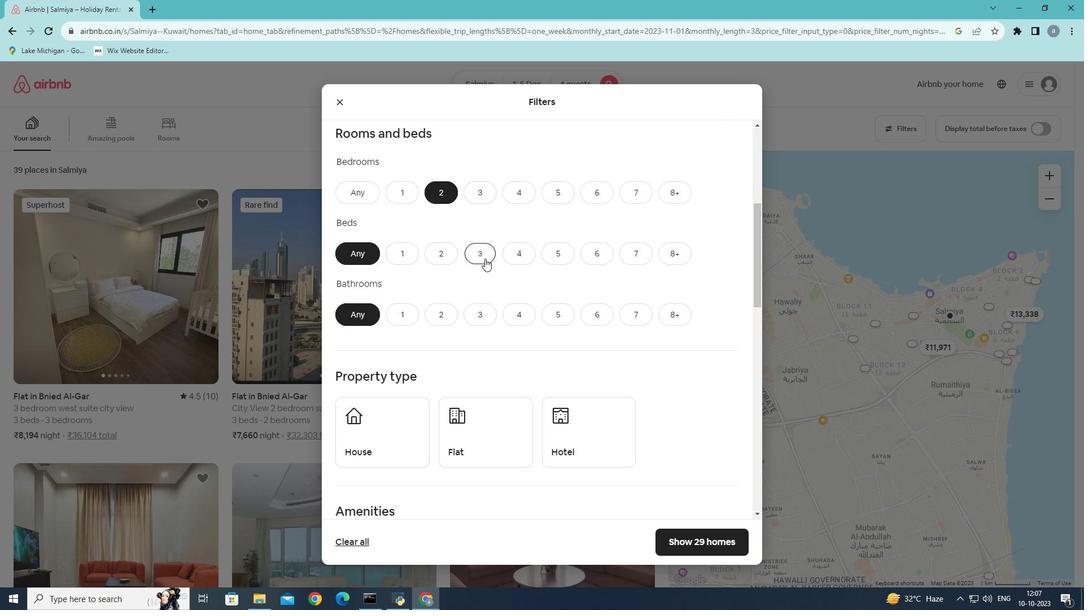 
Action: Mouse moved to (438, 311)
Screenshot: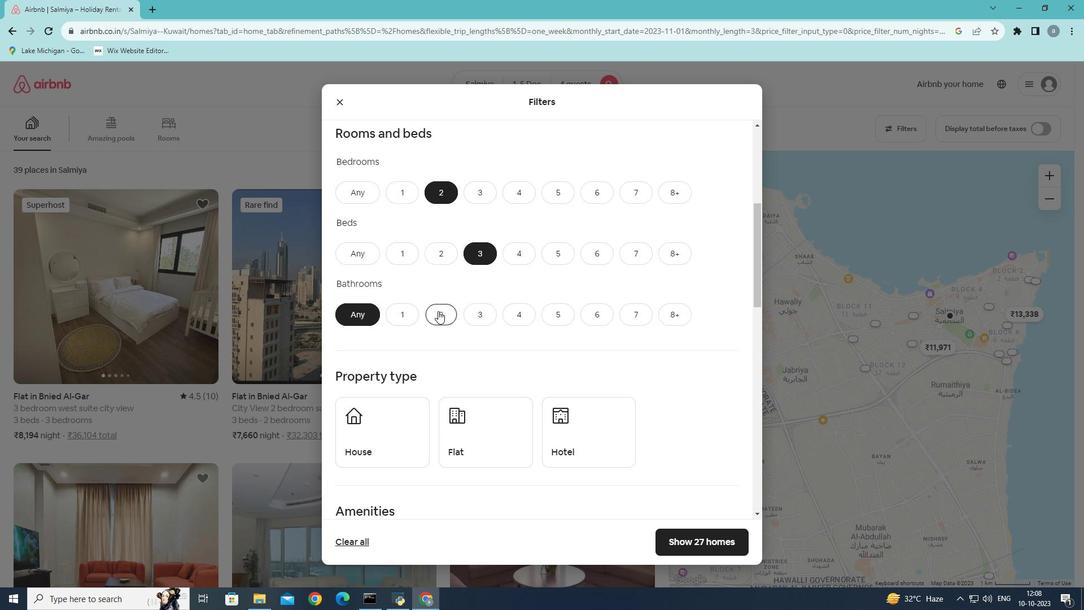 
Action: Mouse pressed left at (438, 311)
Screenshot: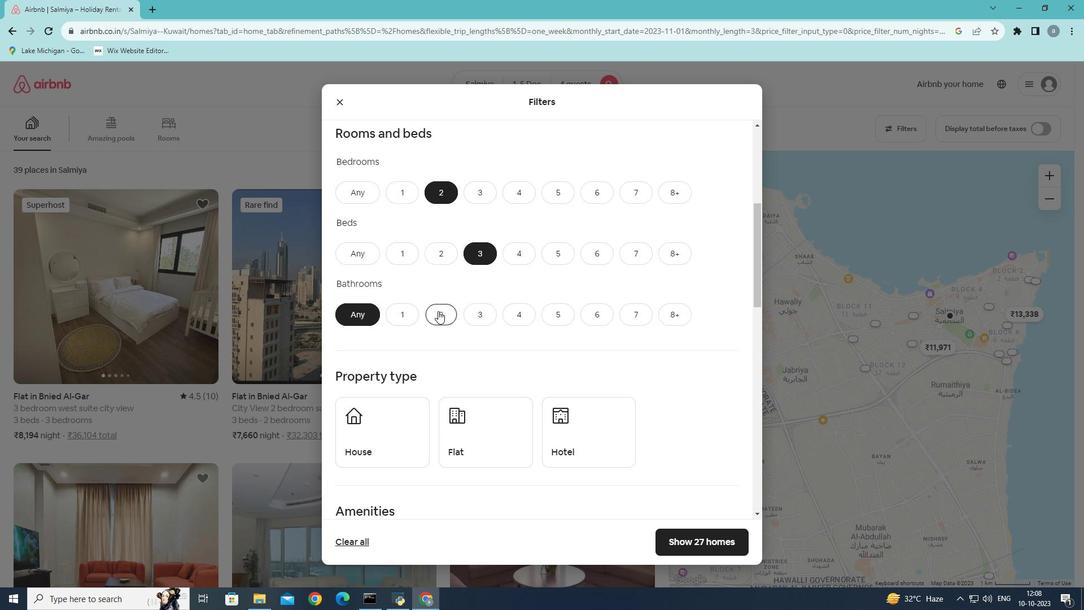 
Action: Mouse moved to (530, 353)
Screenshot: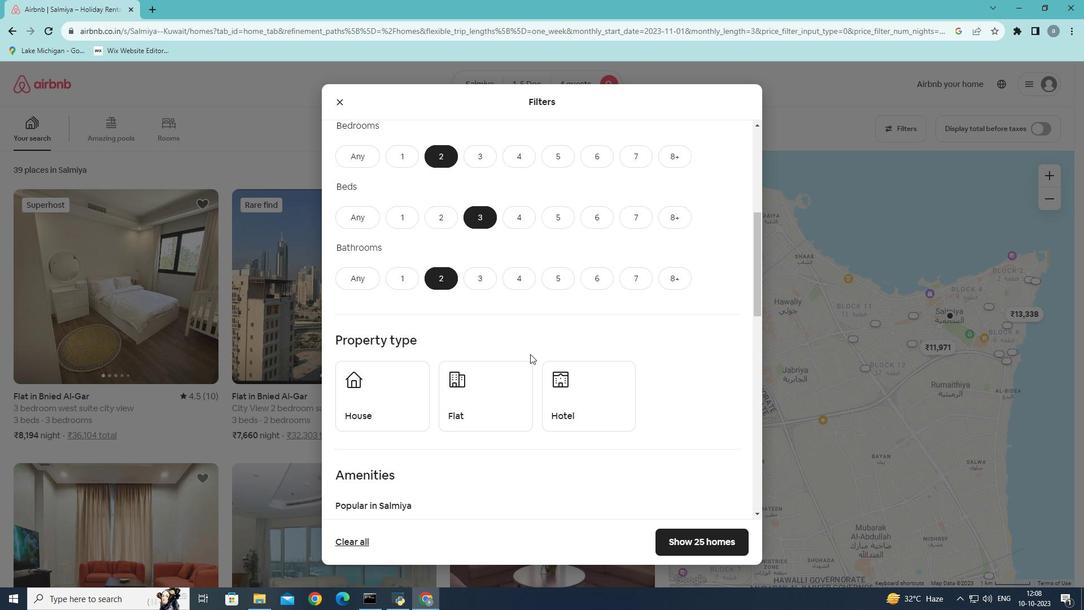 
Action: Mouse scrolled (530, 353) with delta (0, 0)
Screenshot: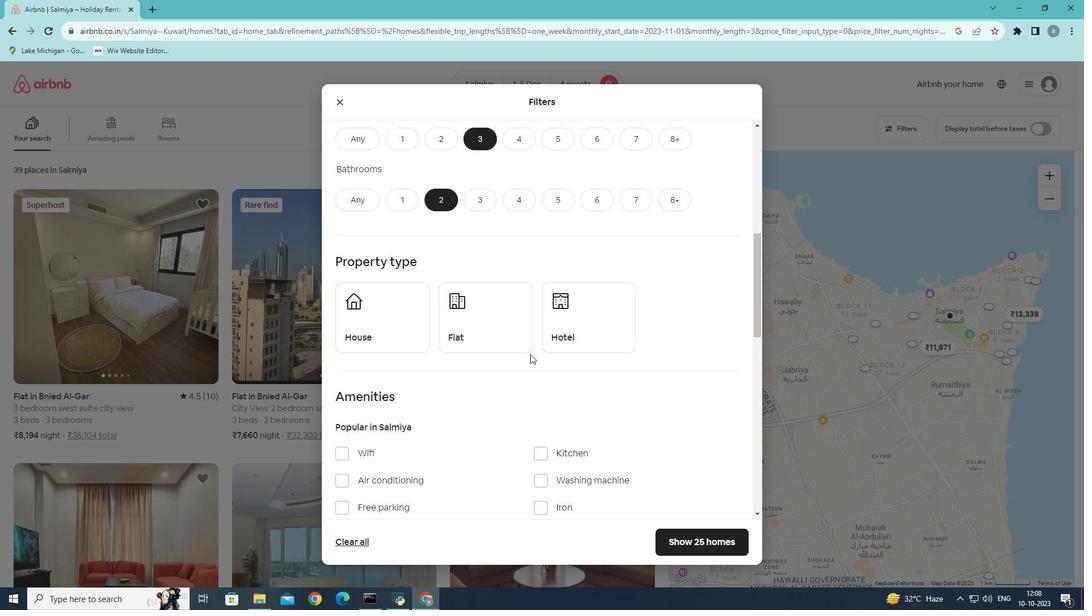 
Action: Mouse scrolled (530, 353) with delta (0, 0)
Screenshot: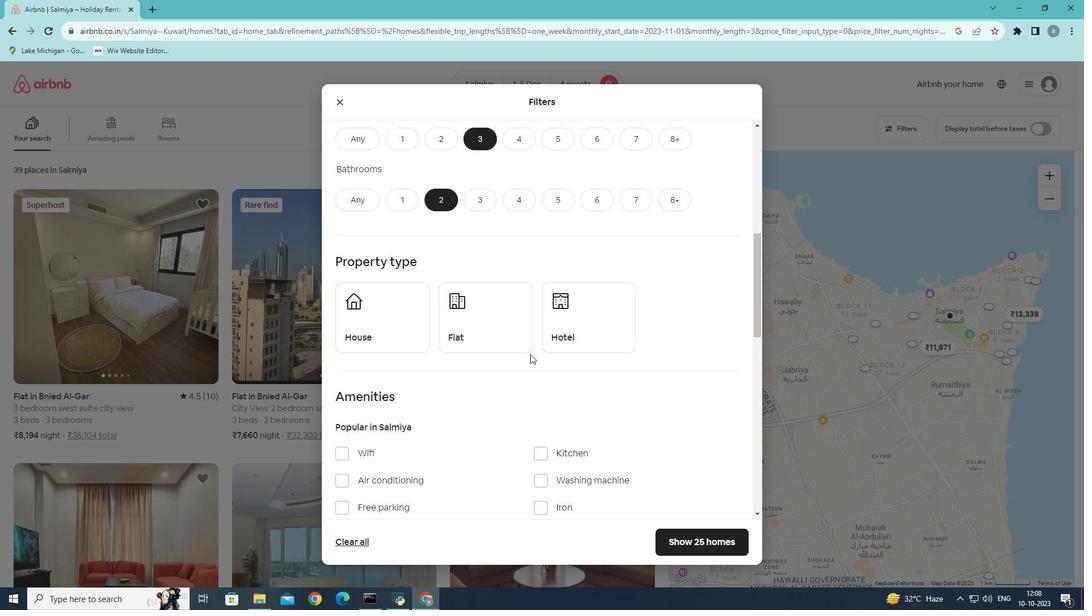 
Action: Mouse scrolled (530, 353) with delta (0, 0)
Screenshot: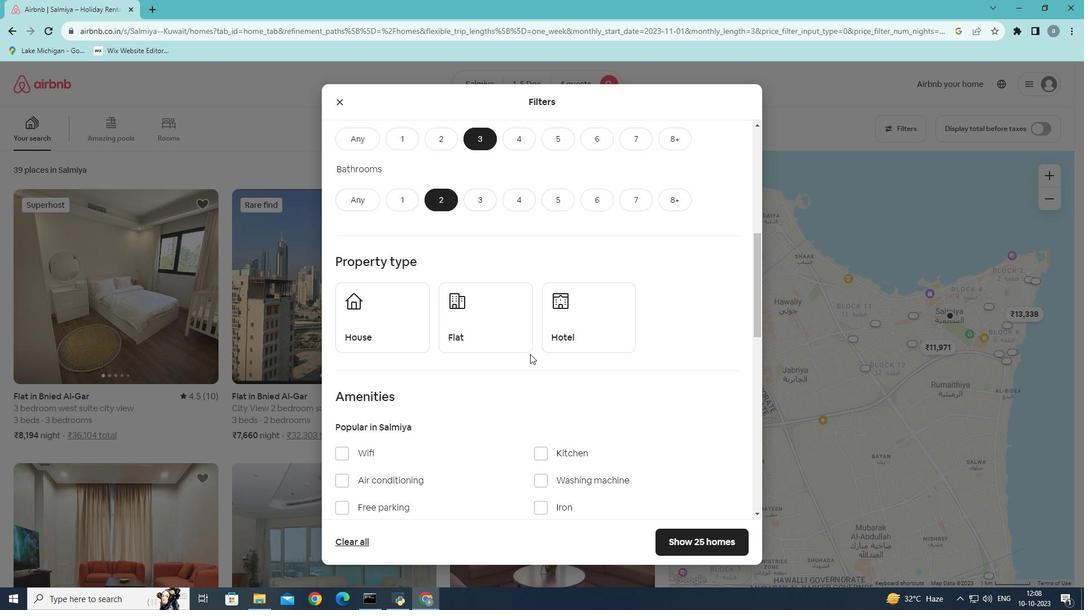 
Action: Mouse moved to (530, 354)
Screenshot: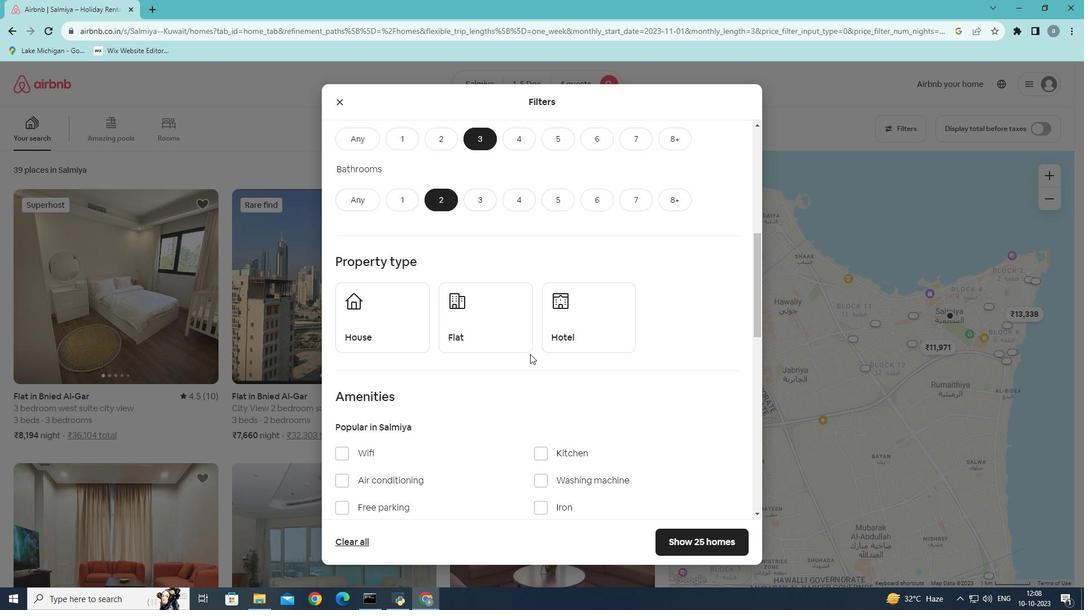 
Action: Mouse scrolled (530, 353) with delta (0, 0)
Screenshot: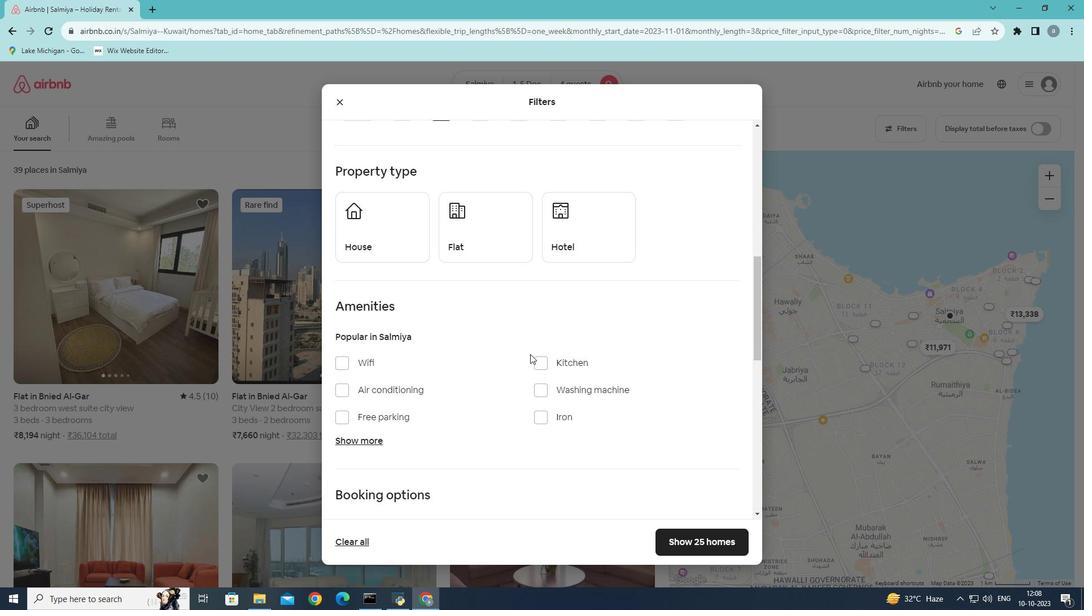 
Action: Mouse moved to (563, 353)
Screenshot: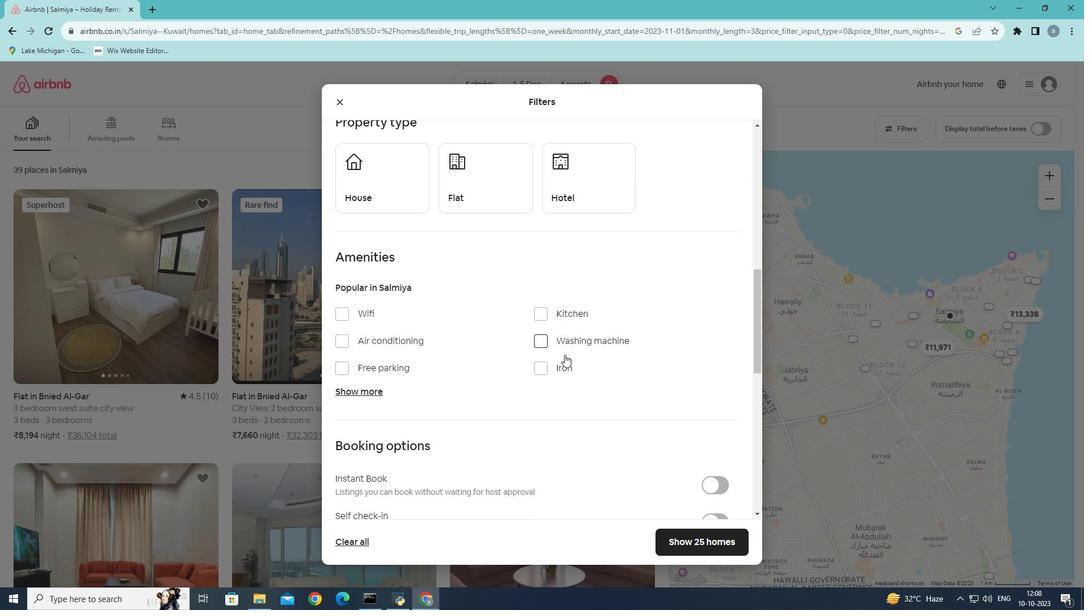 
Action: Mouse scrolled (563, 353) with delta (0, 0)
Screenshot: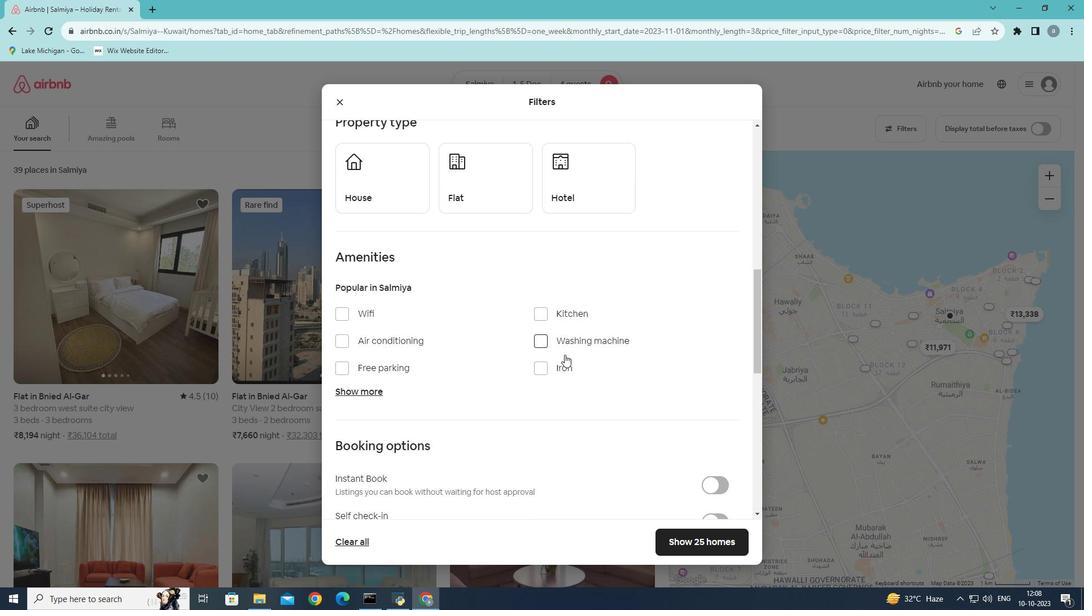 
Action: Mouse moved to (608, 494)
Screenshot: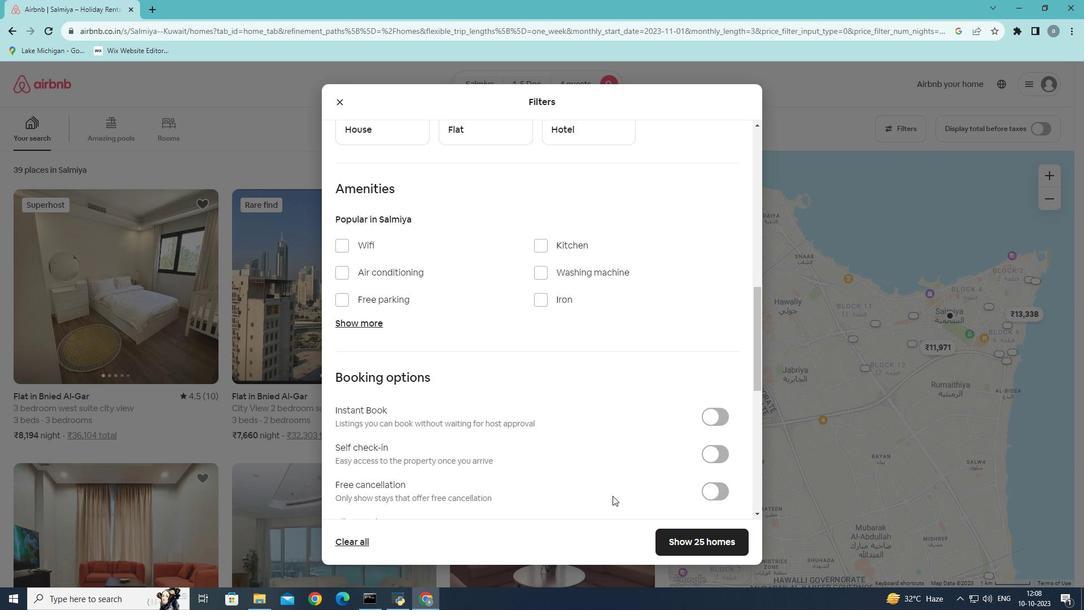 
Action: Mouse scrolled (608, 493) with delta (0, 0)
Screenshot: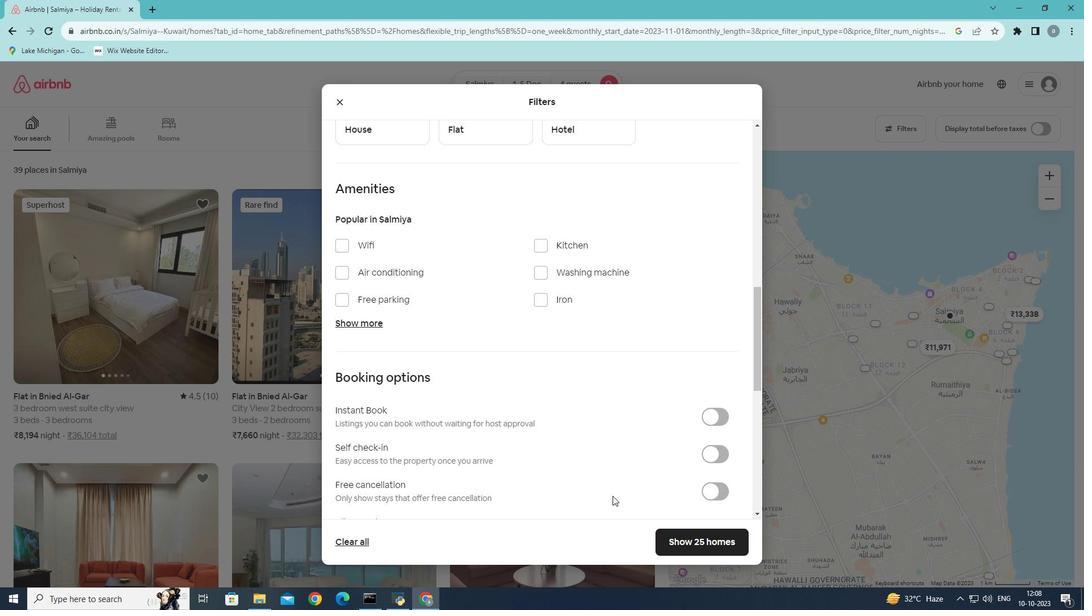 
Action: Mouse moved to (611, 495)
Screenshot: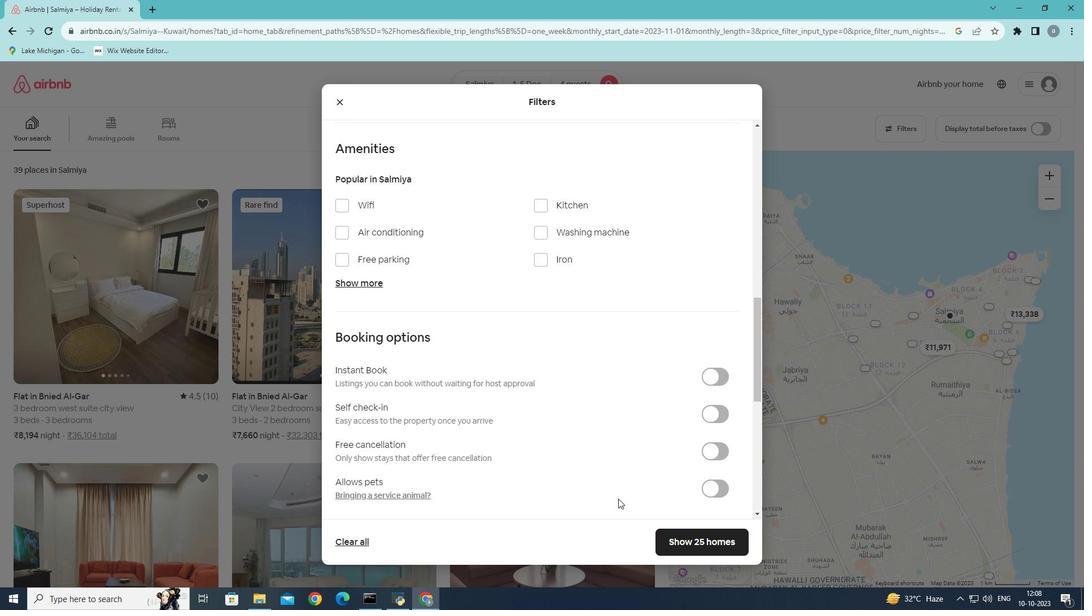 
Action: Mouse scrolled (611, 494) with delta (0, 0)
Screenshot: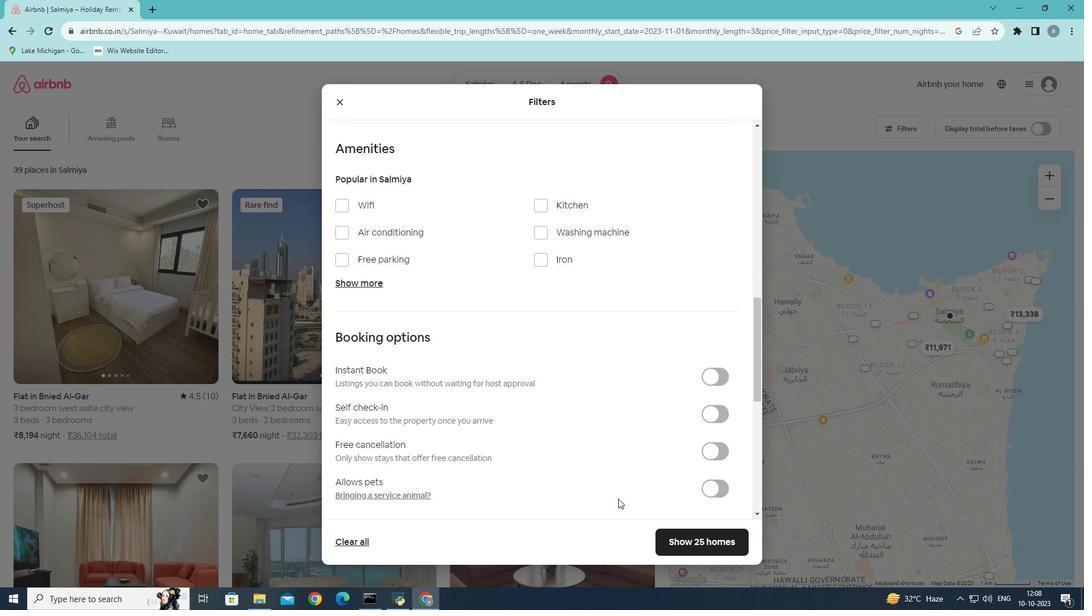 
Action: Mouse moved to (697, 545)
Screenshot: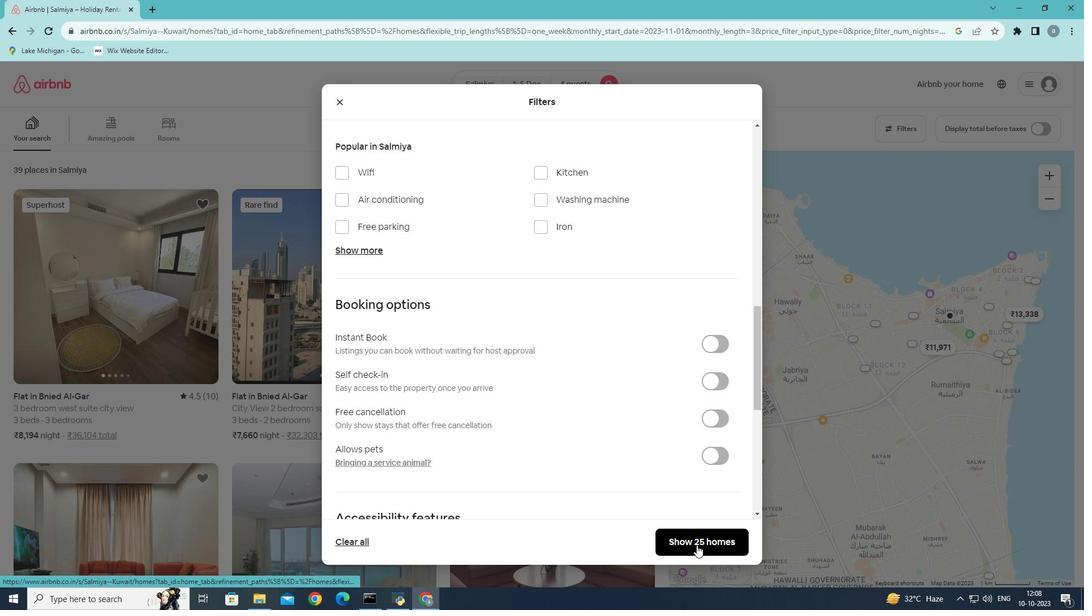 
Action: Mouse pressed left at (697, 545)
Screenshot: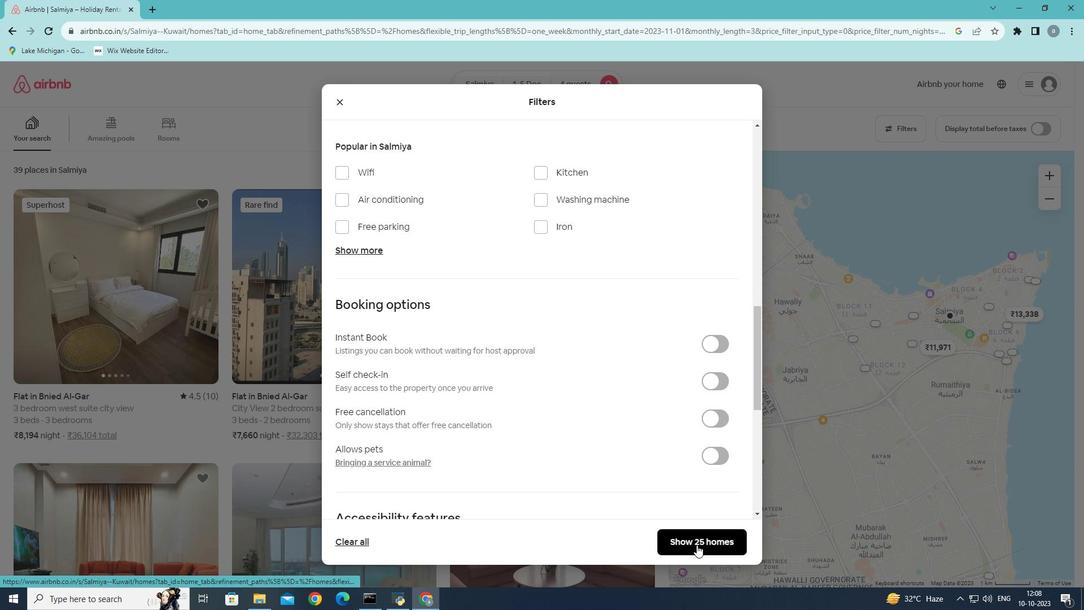 
Action: Mouse moved to (665, 516)
Screenshot: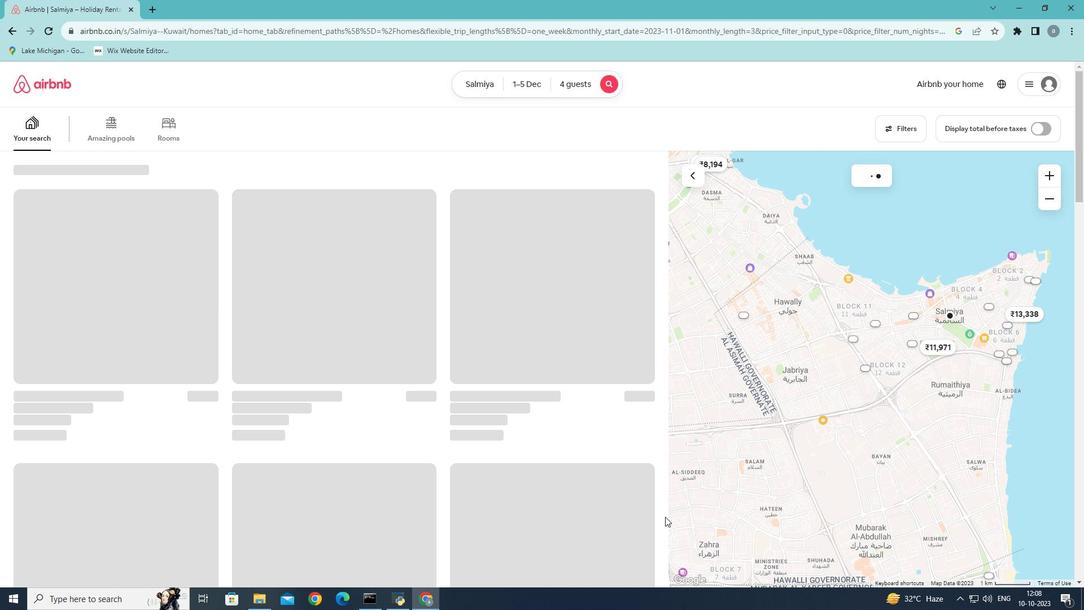 
